 Task: Explore satellite view of the Sydney Opera House in Australia.
Action: Mouse moved to (208, 103)
Screenshot: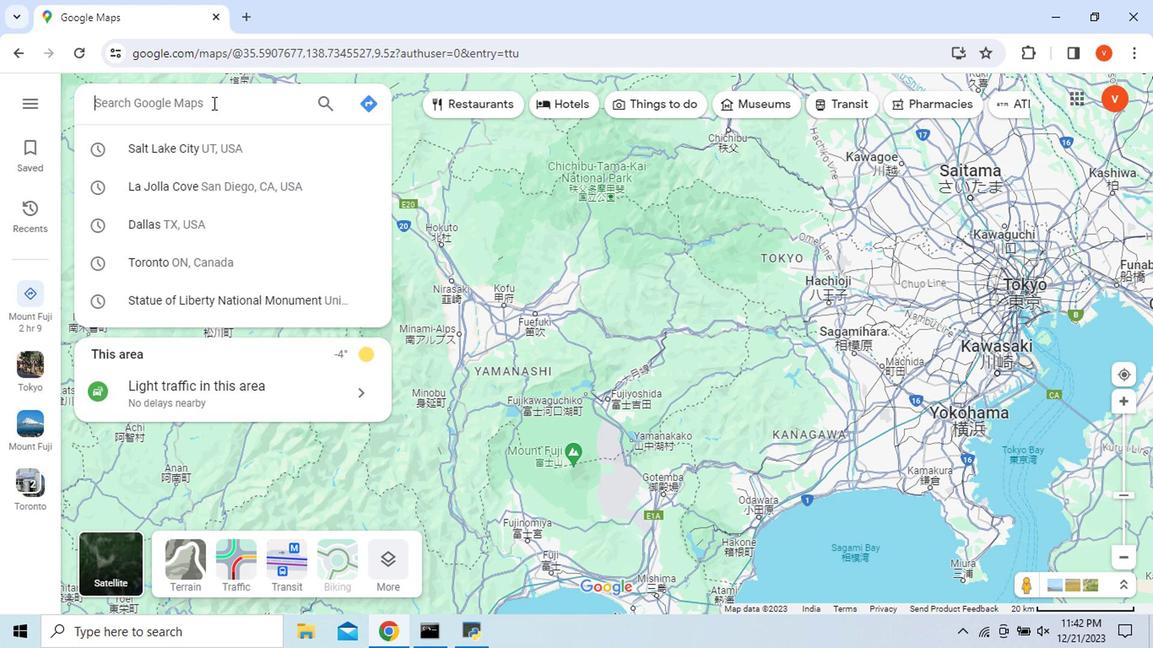 
Action: Mouse pressed left at (208, 103)
Screenshot: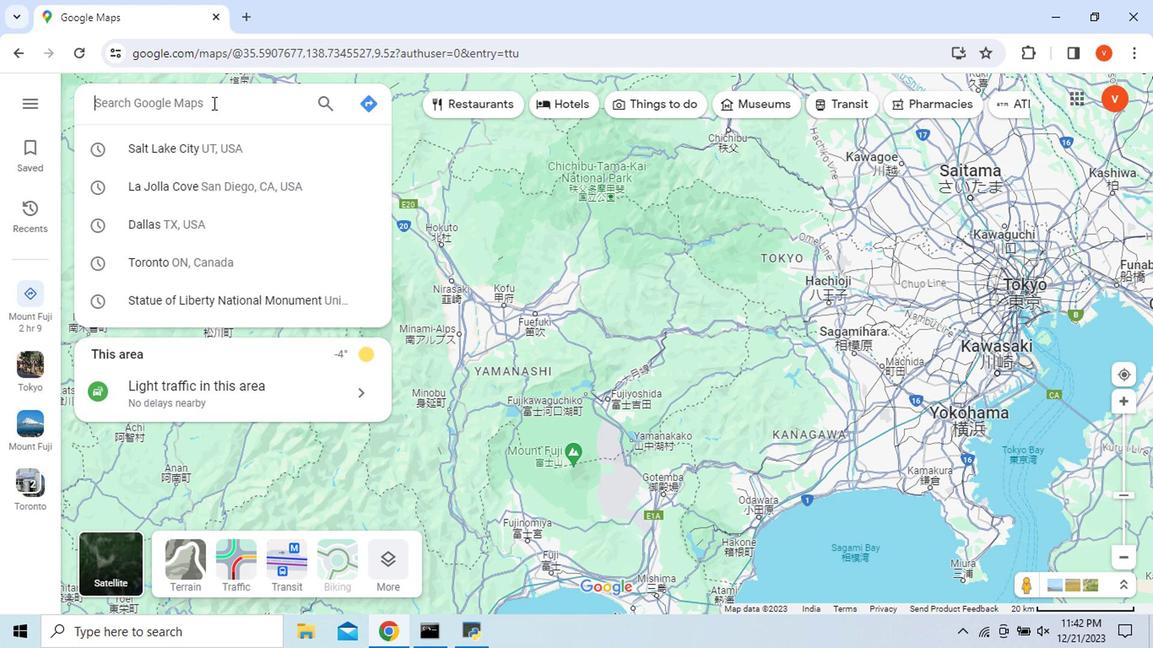 
Action: Key pressed <Key.shift>Sydney<Key.space><Key.shift_r>Oper
Screenshot: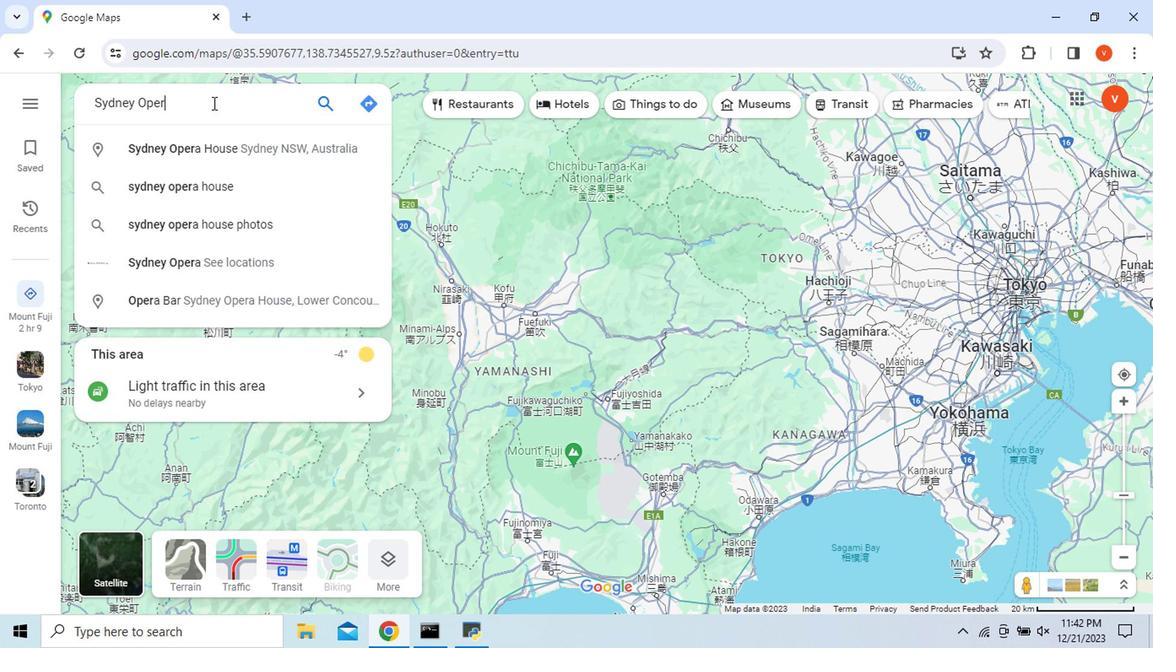 
Action: Mouse moved to (229, 149)
Screenshot: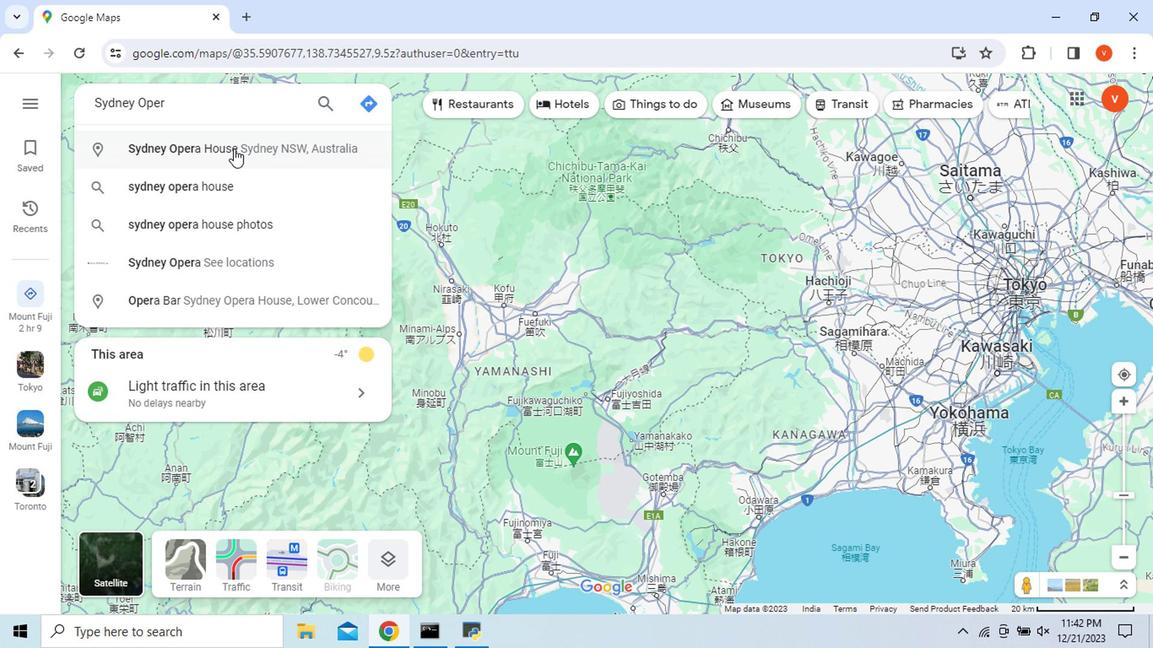 
Action: Mouse pressed left at (229, 149)
Screenshot: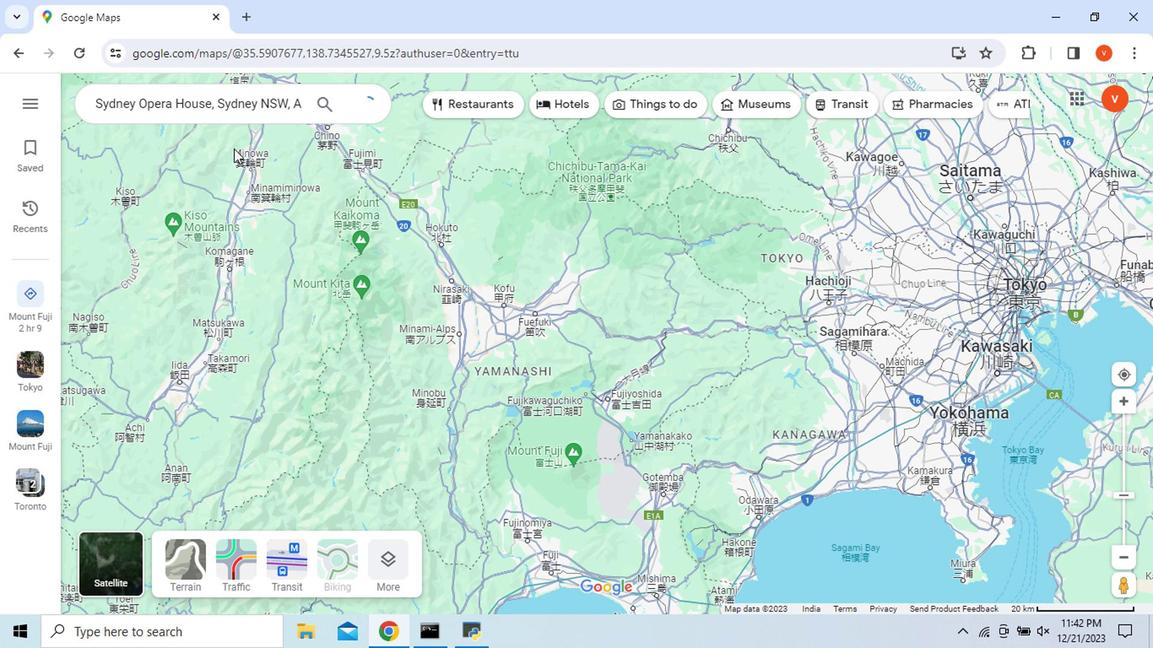 
Action: Mouse moved to (451, 562)
Screenshot: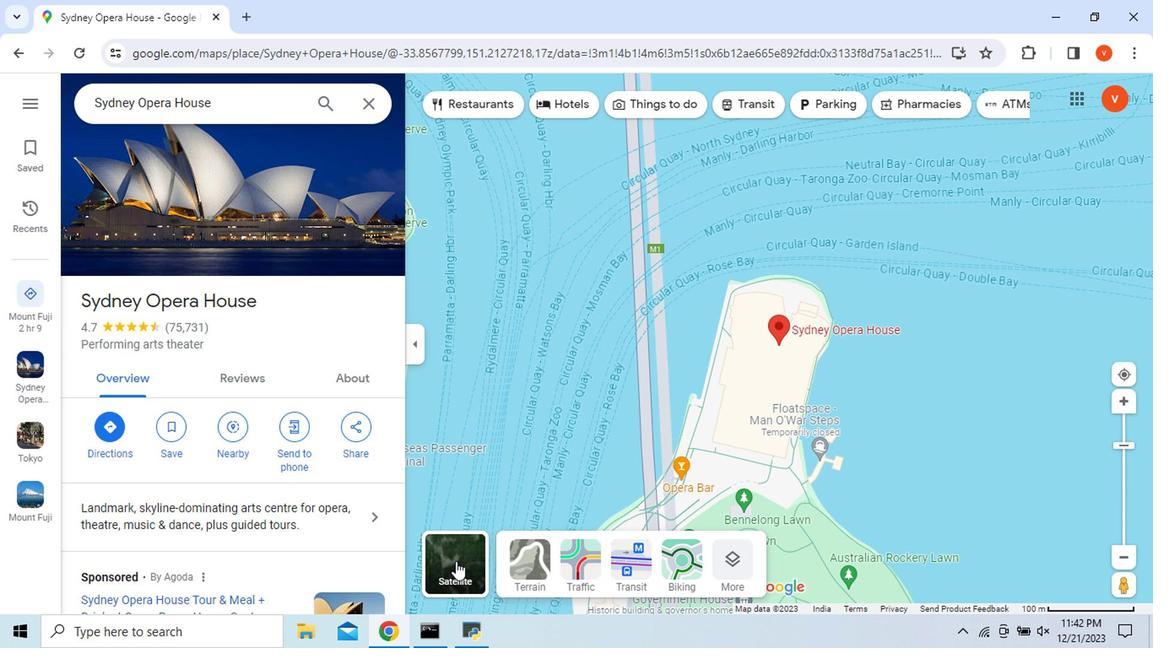 
Action: Mouse pressed left at (451, 562)
Screenshot: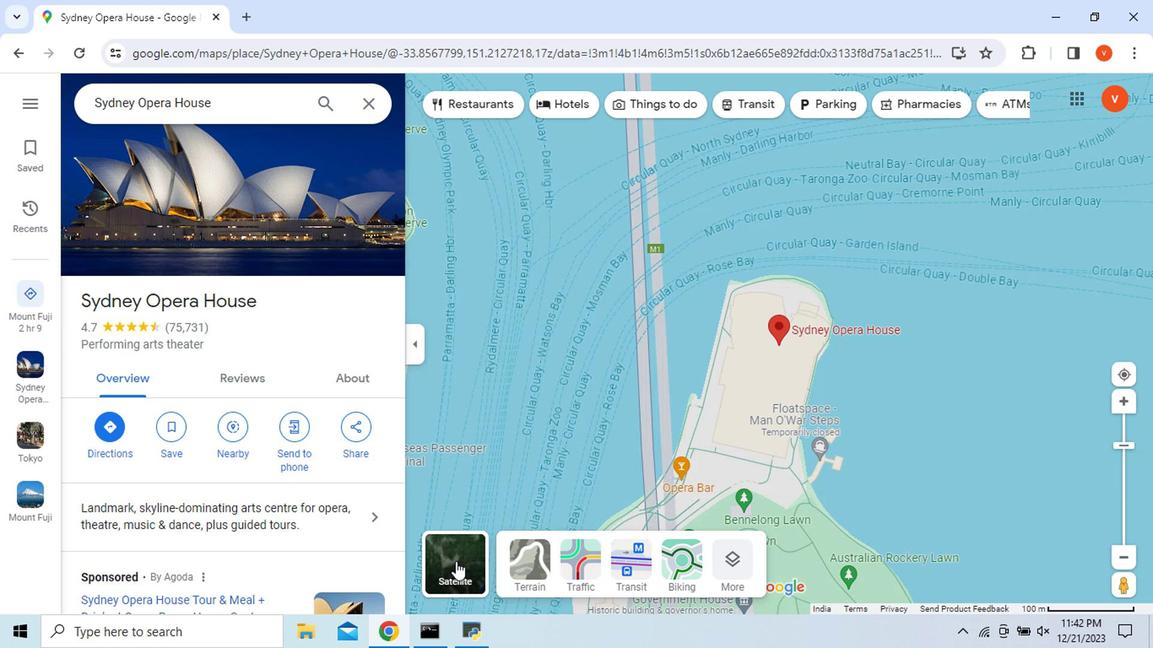 
Action: Mouse moved to (779, 326)
Screenshot: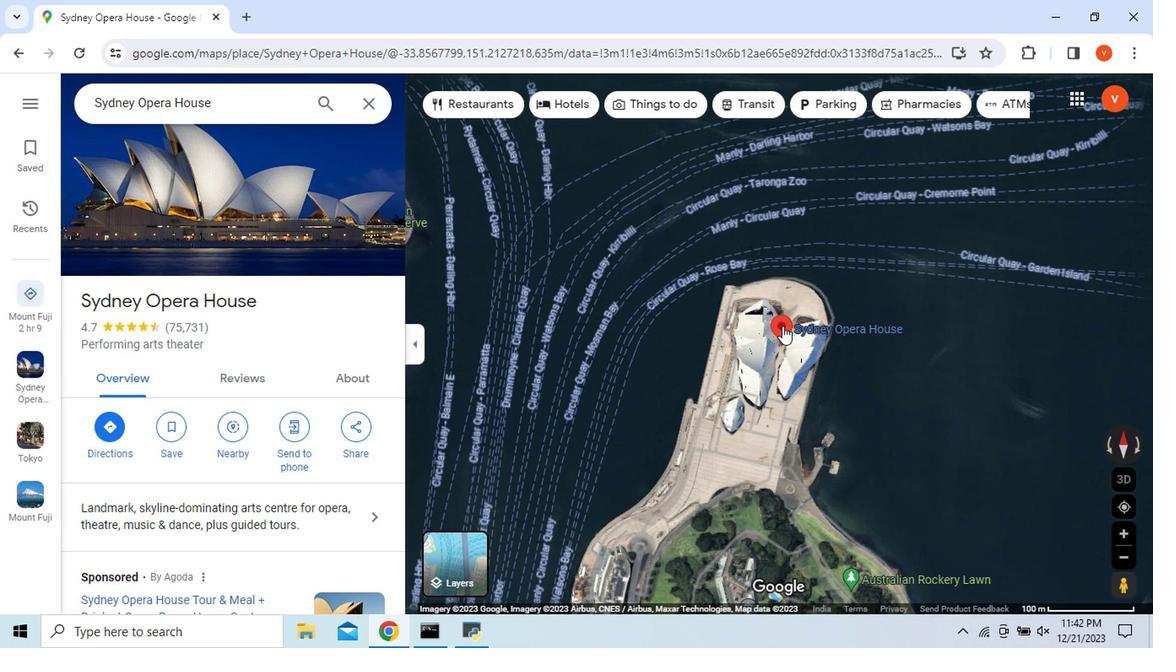 
Action: Mouse pressed left at (779, 326)
Screenshot: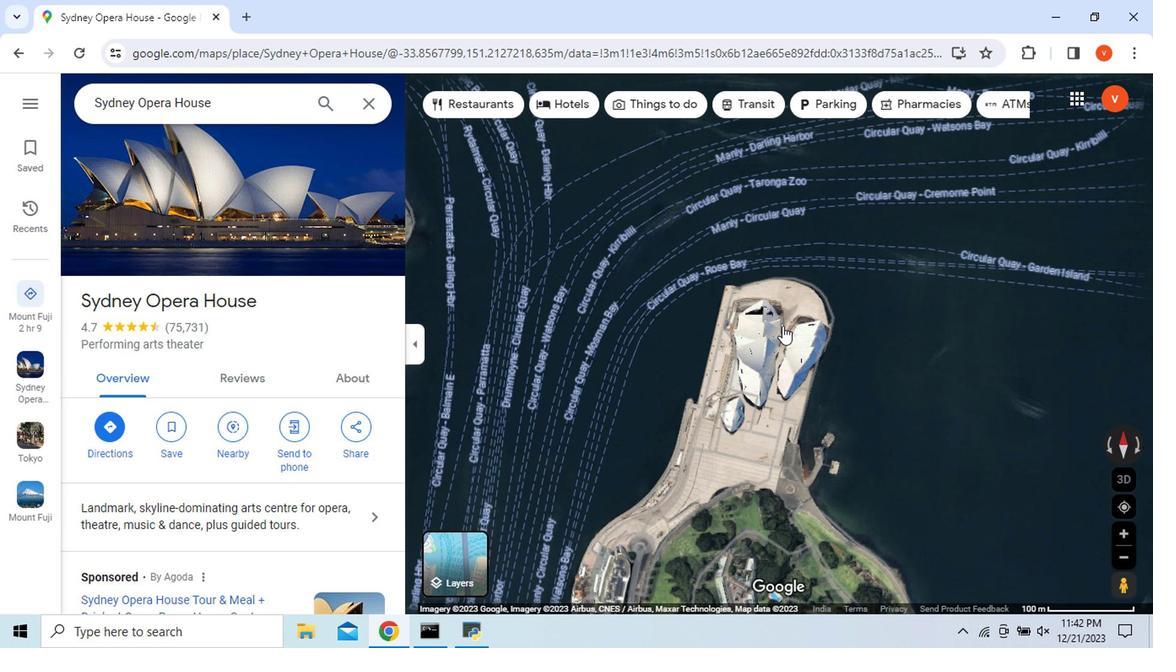 
Action: Mouse moved to (810, 326)
Screenshot: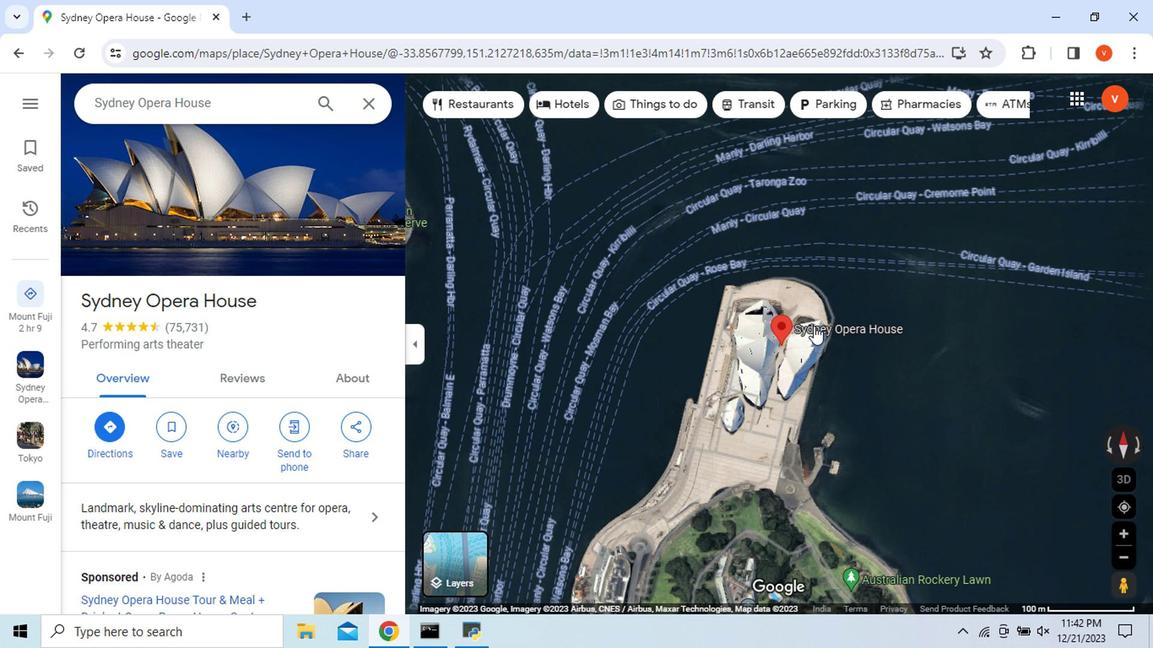 
Action: Mouse pressed left at (810, 326)
Screenshot: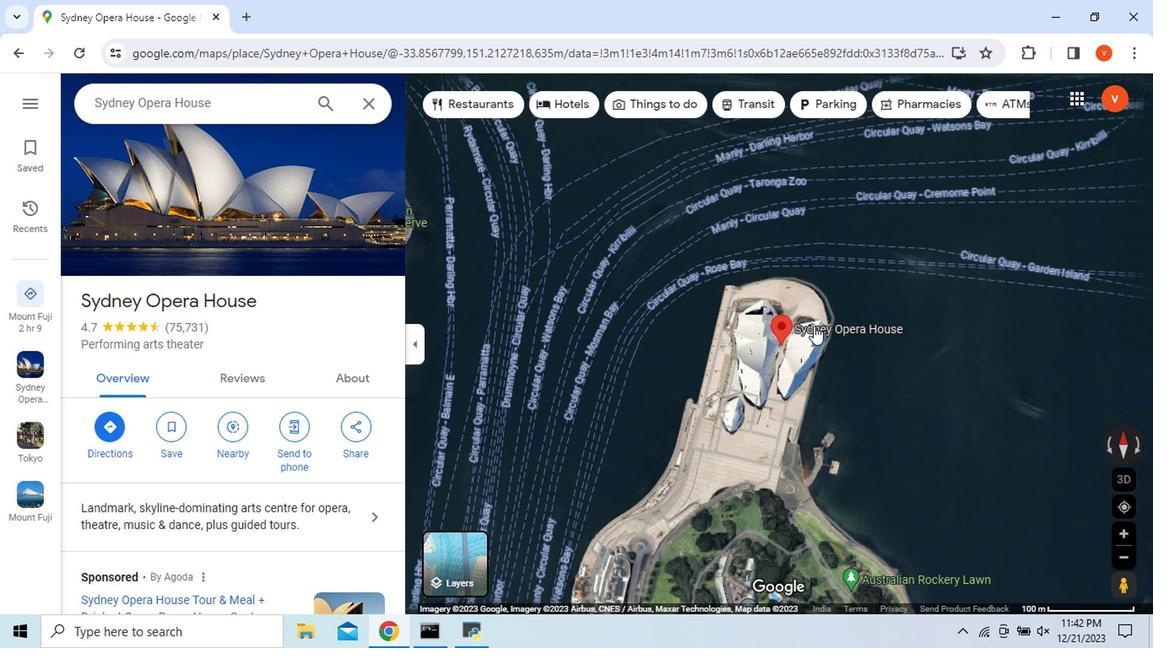 
Action: Mouse moved to (809, 388)
Screenshot: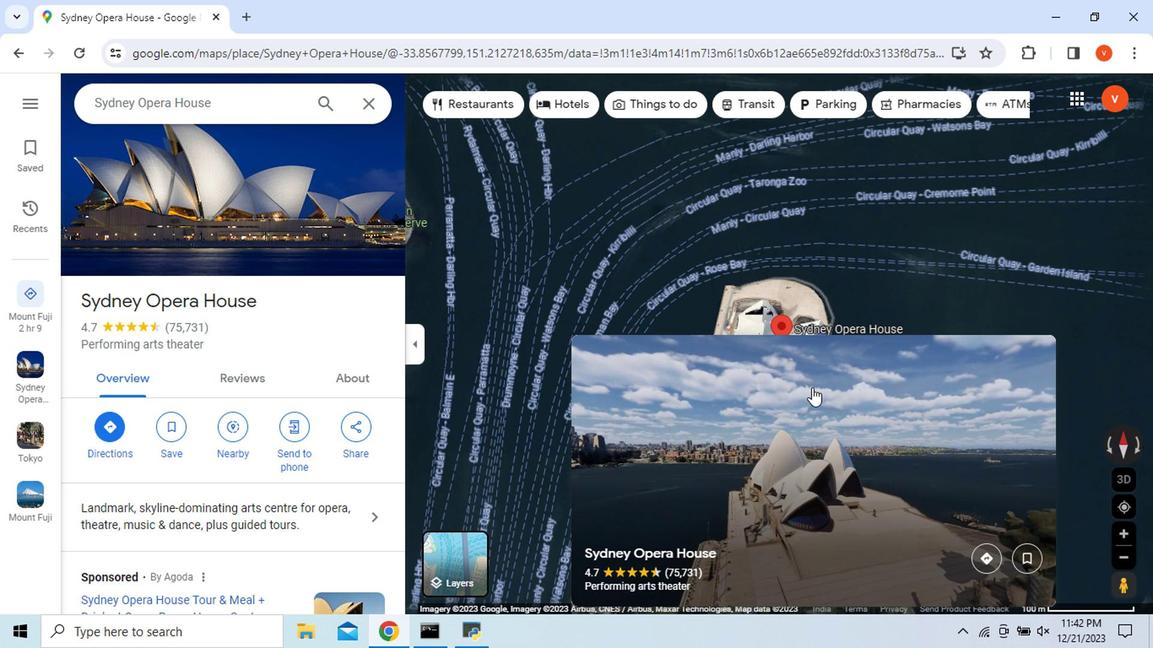 
Action: Mouse scrolled (809, 387) with delta (0, -1)
Screenshot: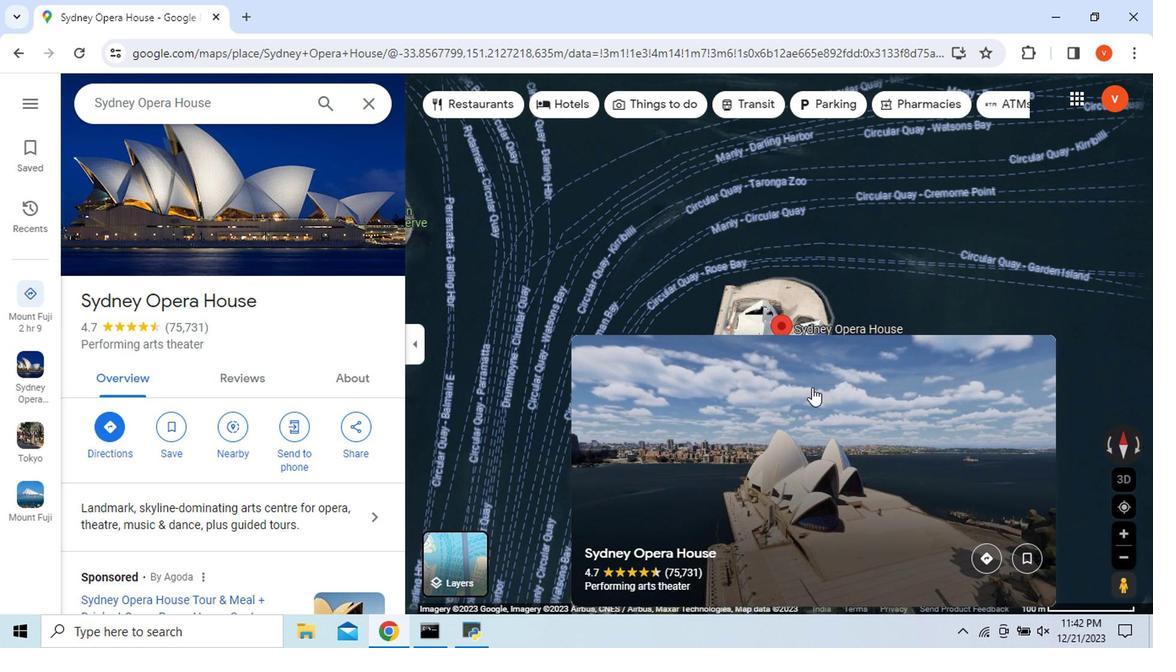 
Action: Mouse scrolled (809, 387) with delta (0, -1)
Screenshot: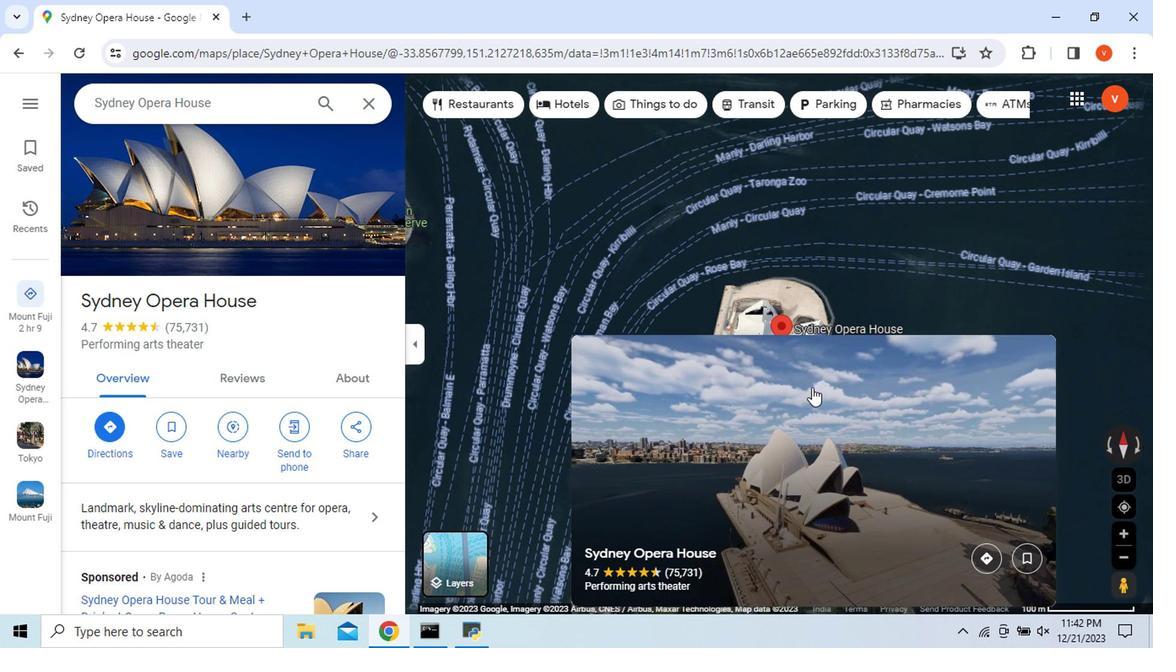 
Action: Mouse scrolled (809, 389) with delta (0, 0)
Screenshot: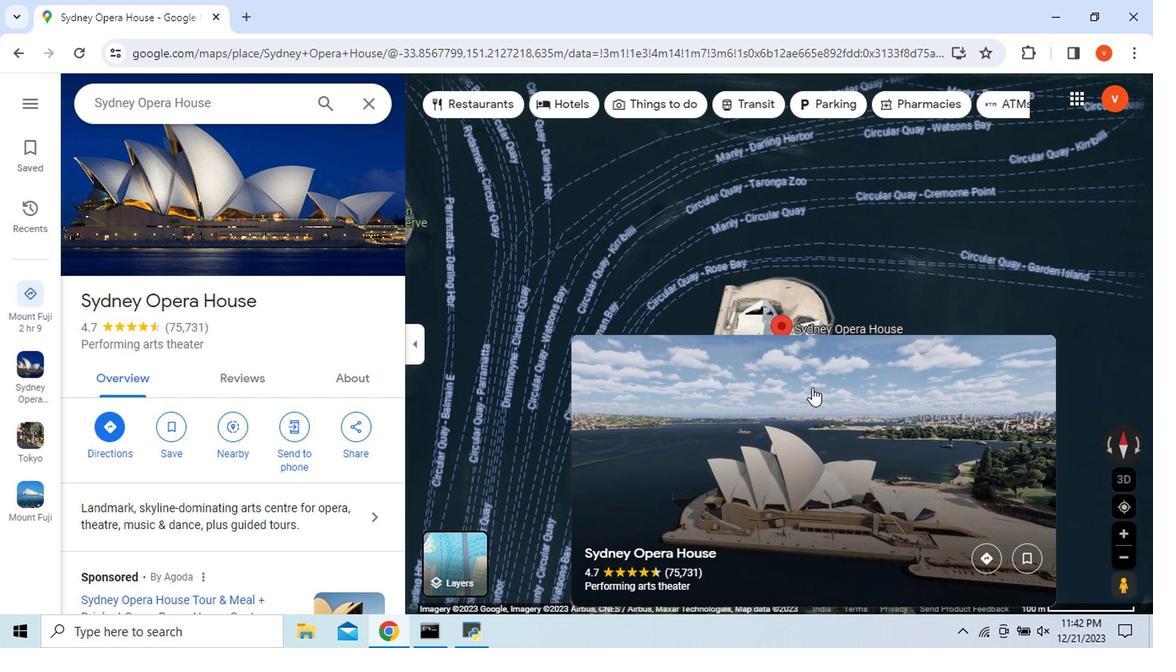 
Action: Mouse scrolled (809, 389) with delta (0, 0)
Screenshot: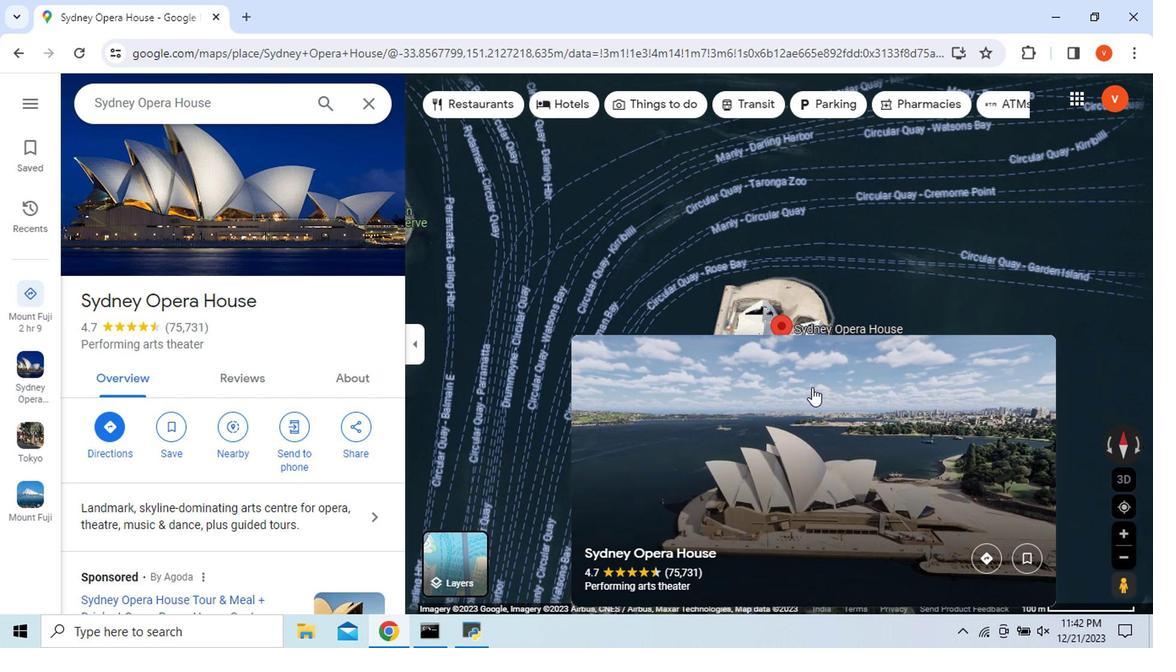 
Action: Mouse scrolled (809, 389) with delta (0, 0)
Screenshot: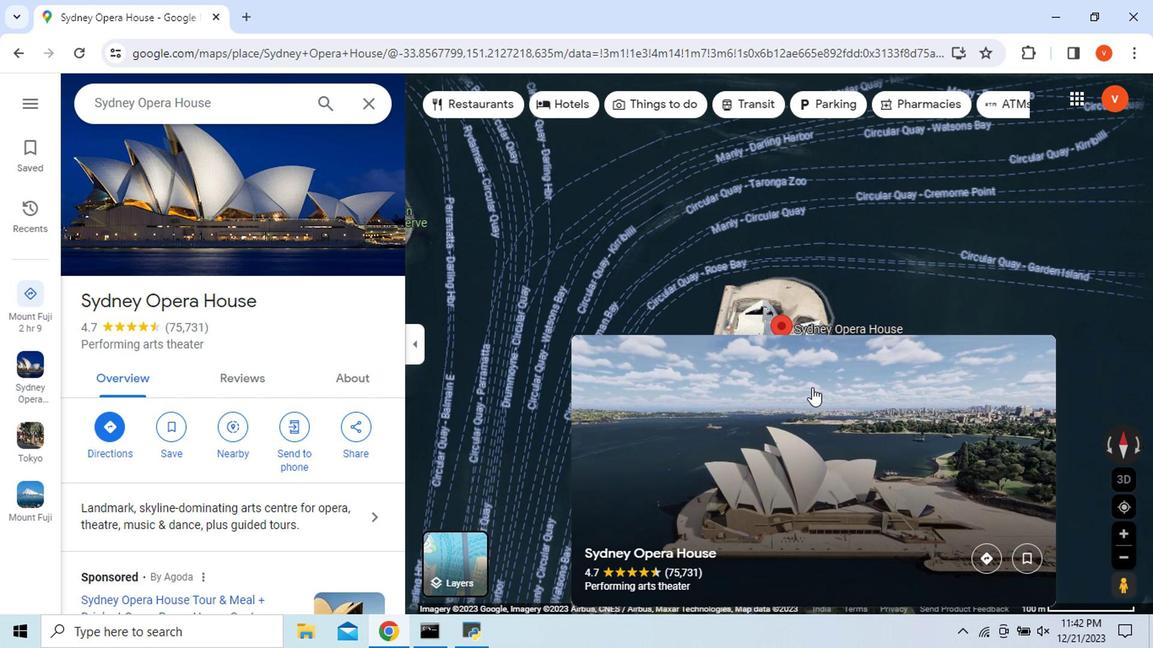 
Action: Mouse scrolled (809, 387) with delta (0, -1)
Screenshot: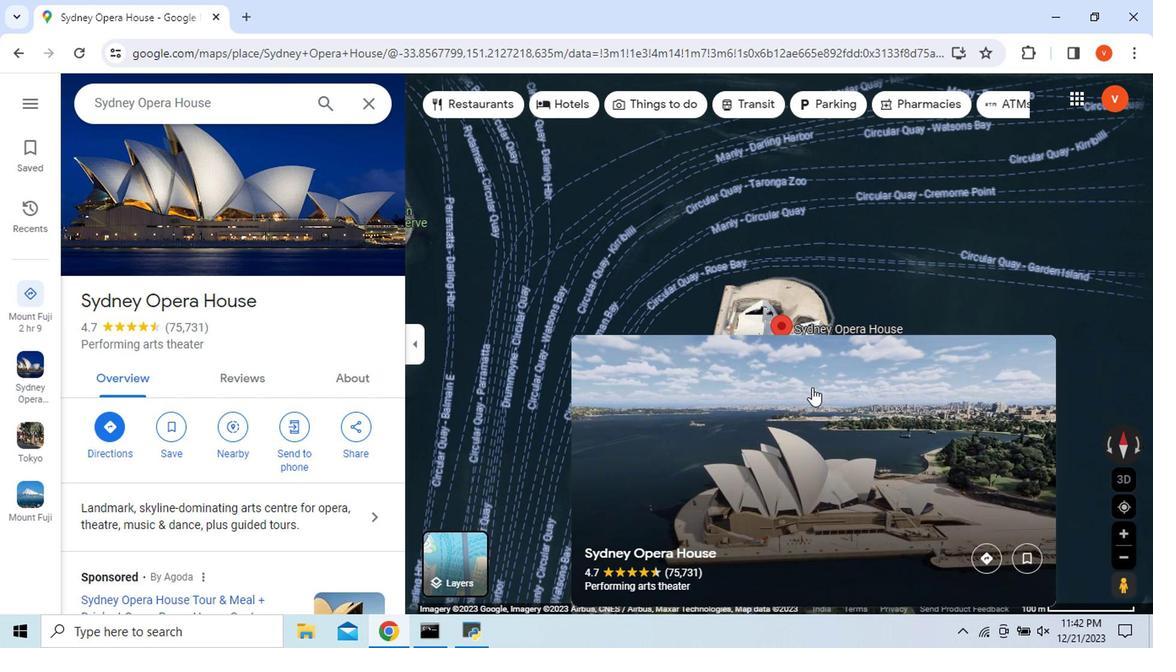
Action: Mouse scrolled (809, 387) with delta (0, -1)
Screenshot: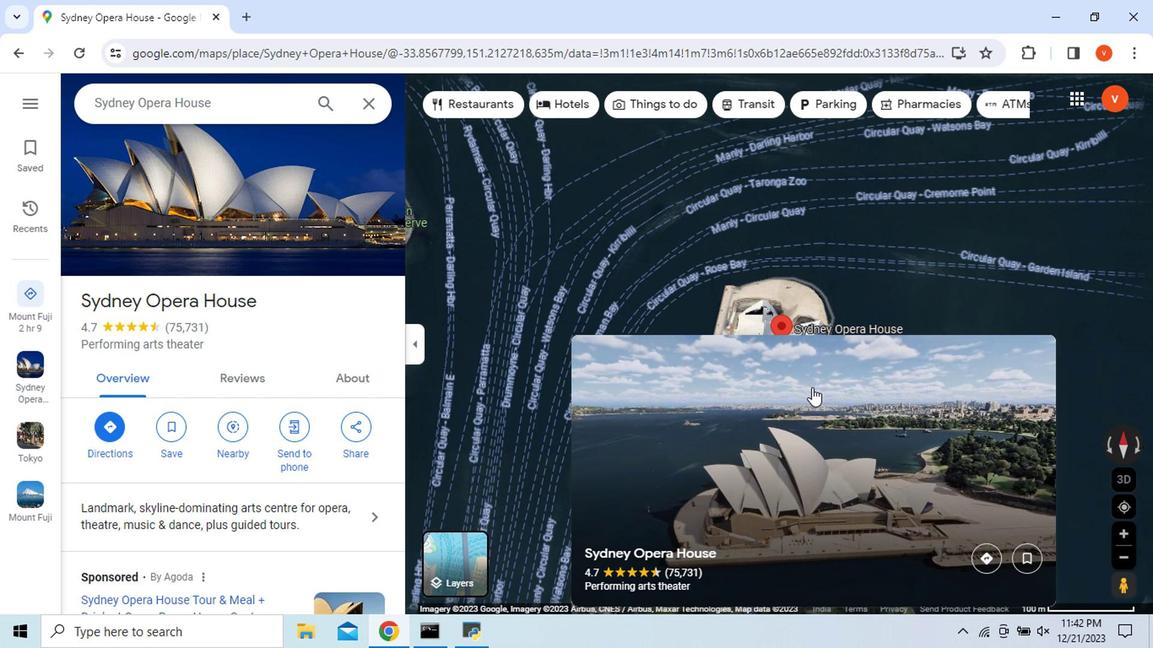 
Action: Mouse moved to (949, 416)
Screenshot: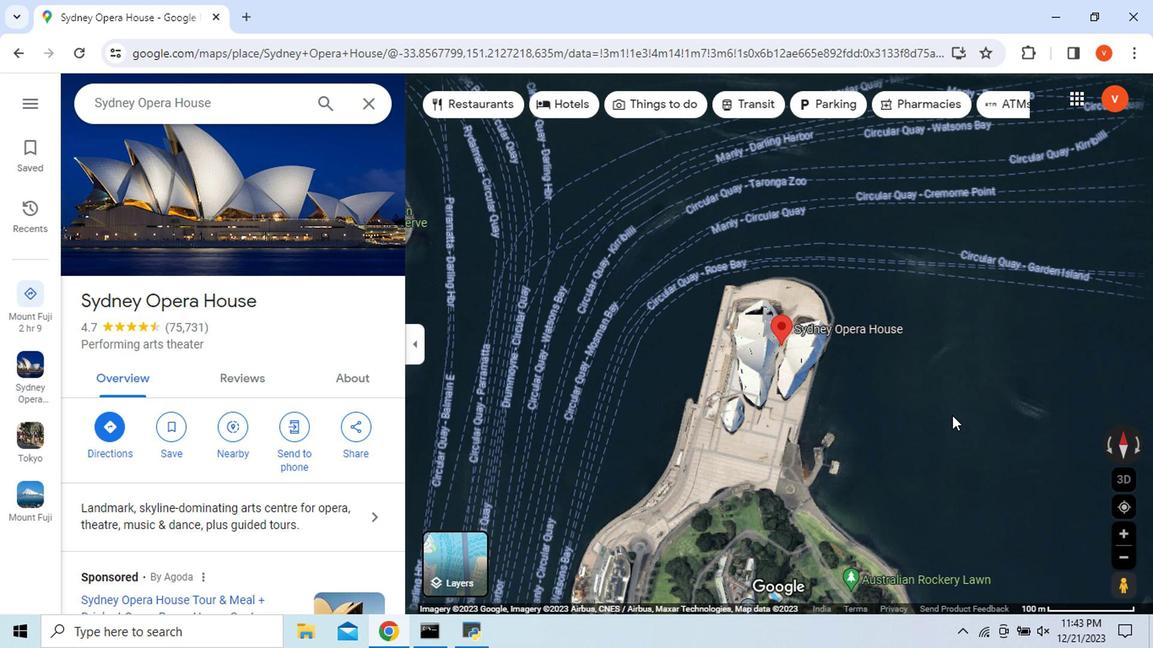 
Action: Mouse scrolled (949, 415) with delta (0, 0)
Screenshot: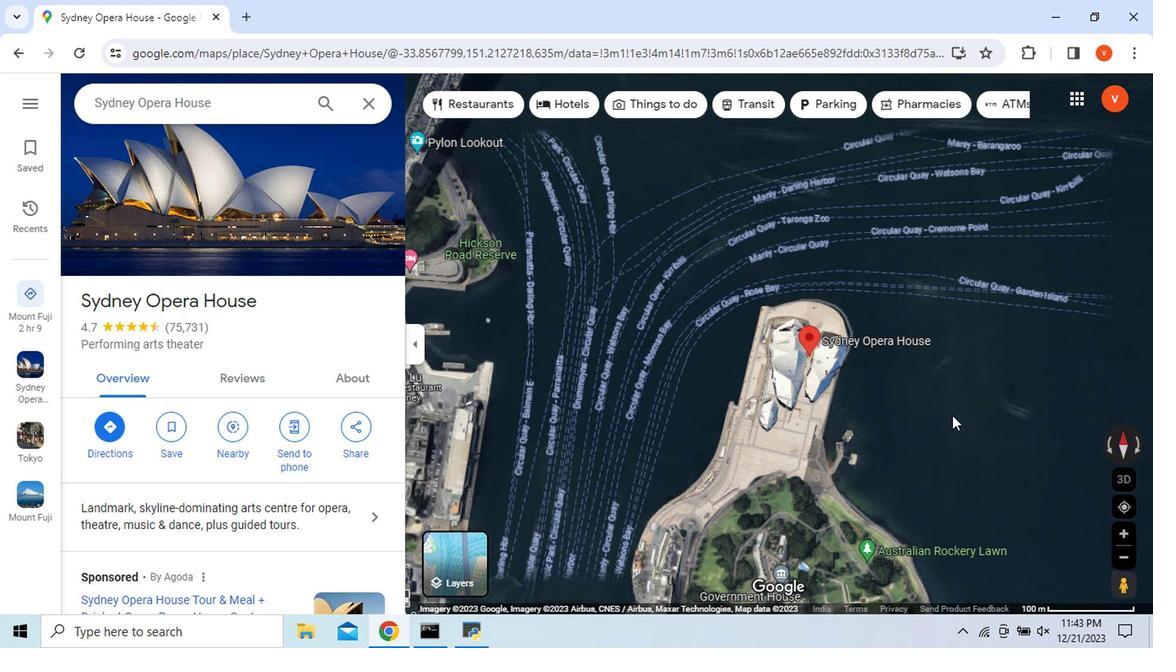 
Action: Mouse scrolled (949, 415) with delta (0, 0)
Screenshot: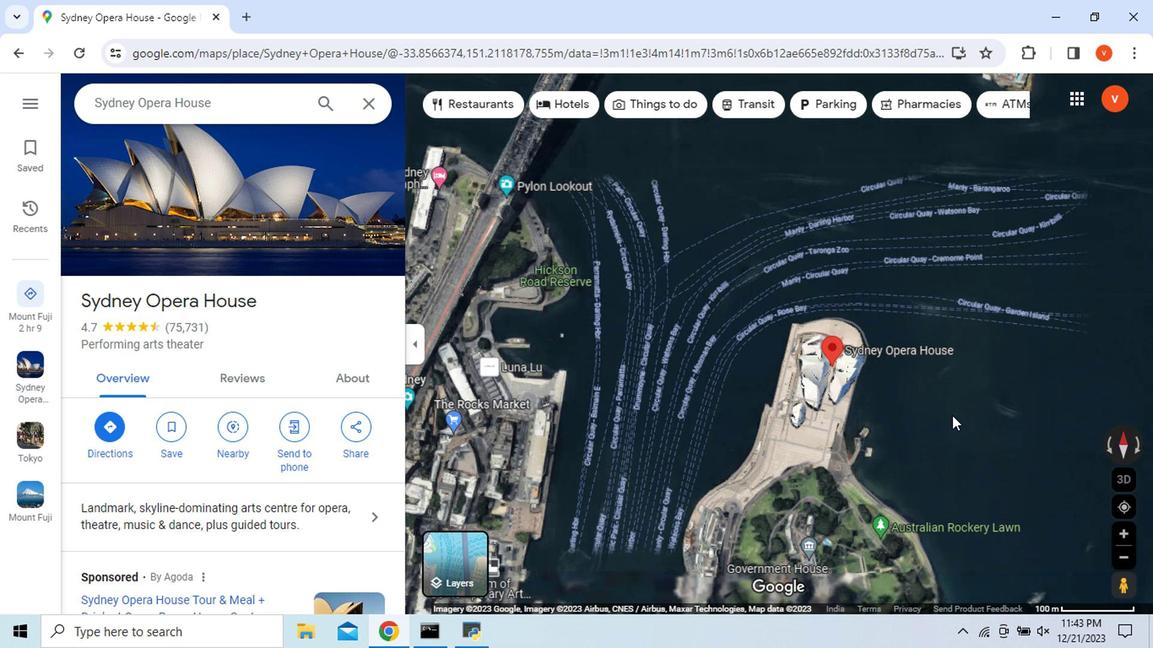 
Action: Mouse scrolled (949, 415) with delta (0, 0)
Screenshot: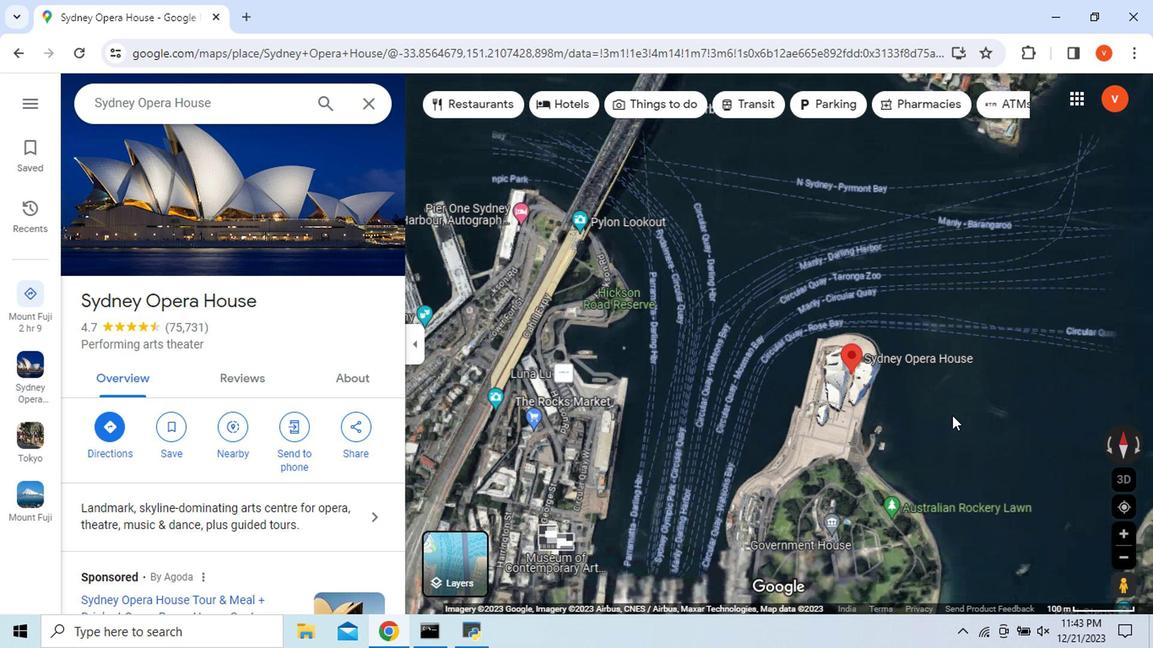 
Action: Mouse scrolled (949, 415) with delta (0, 0)
Screenshot: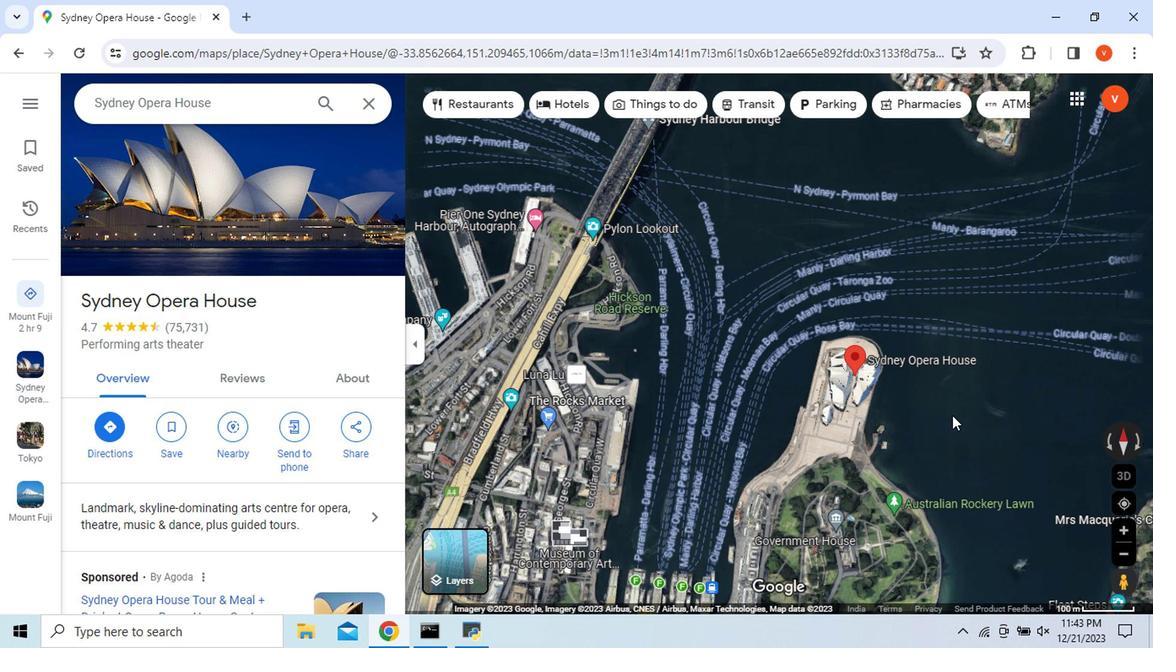
Action: Mouse moved to (1117, 444)
Screenshot: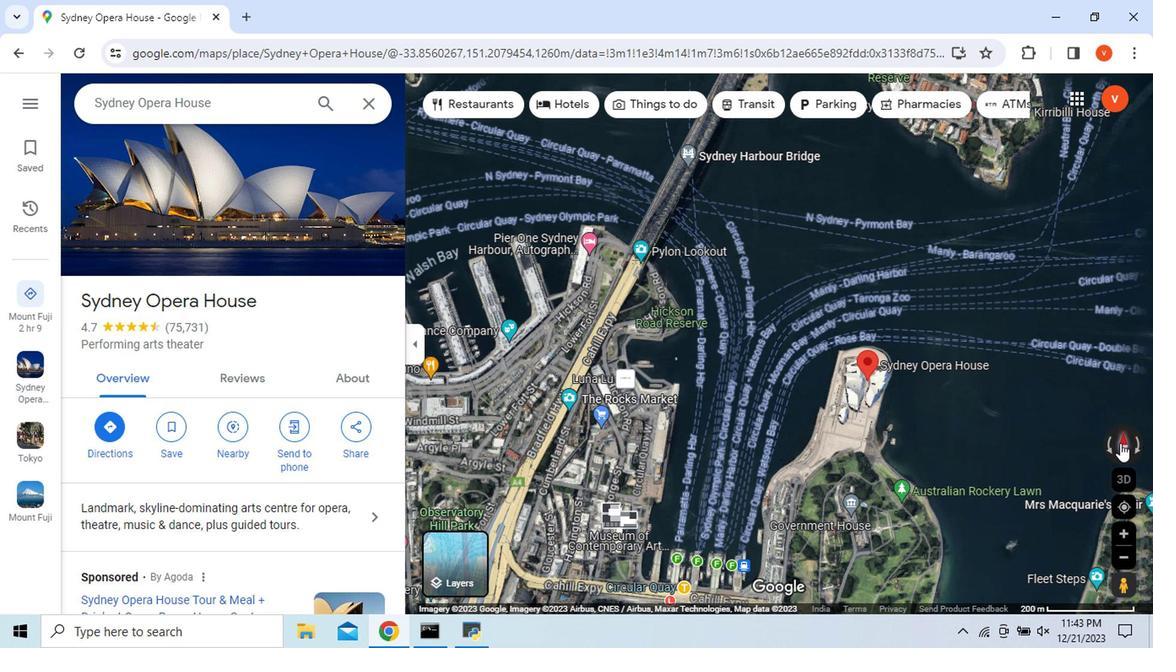 
Action: Mouse pressed left at (1117, 444)
Screenshot: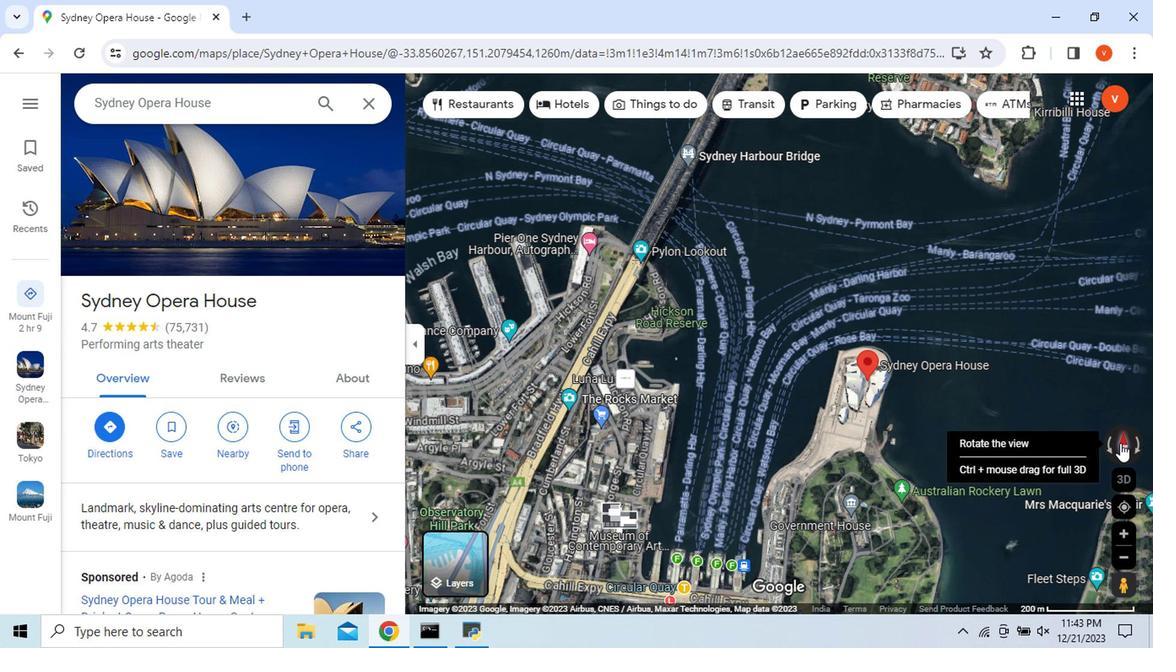 
Action: Mouse moved to (986, 441)
Screenshot: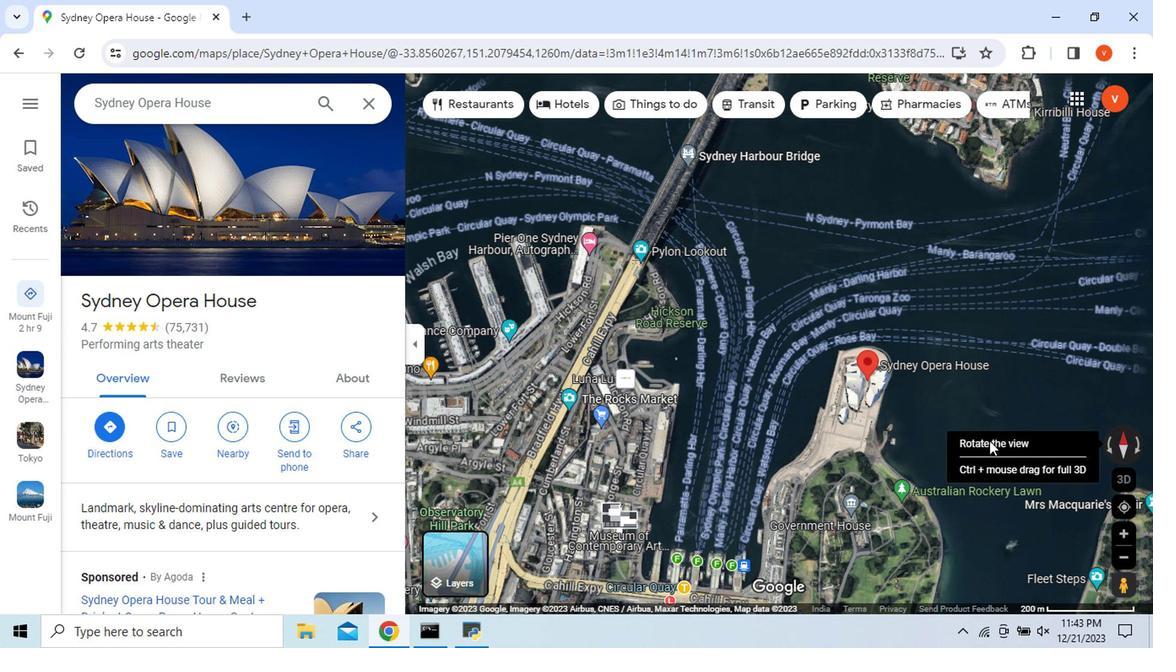 
Action: Mouse pressed left at (986, 441)
Screenshot: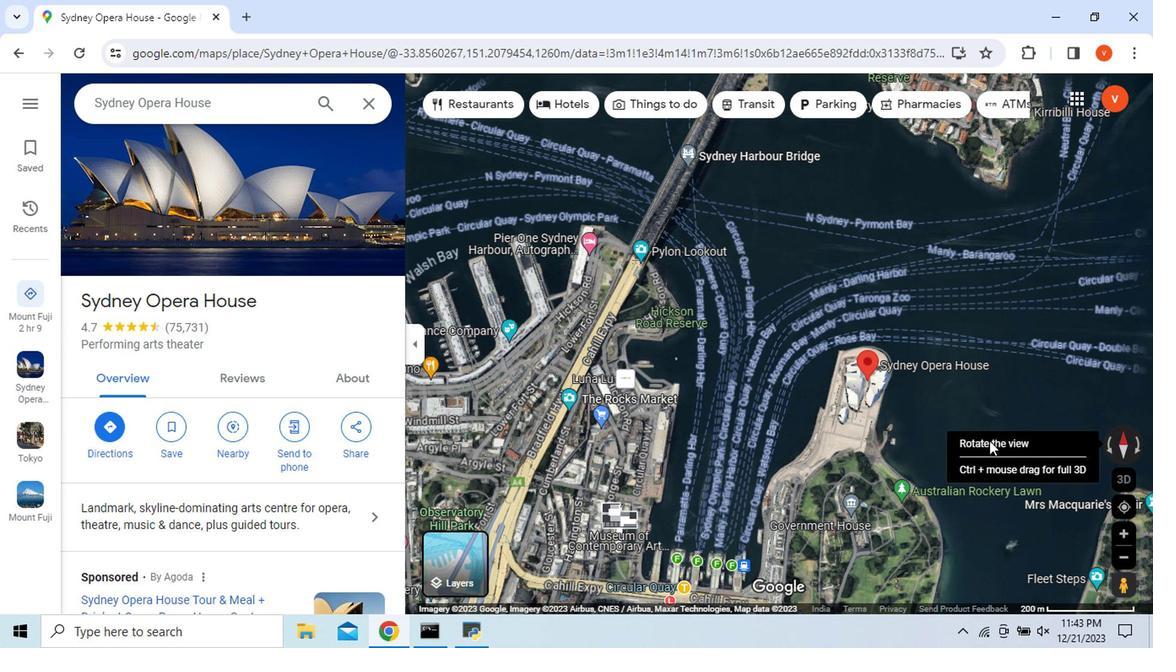 
Action: Mouse moved to (1121, 440)
Screenshot: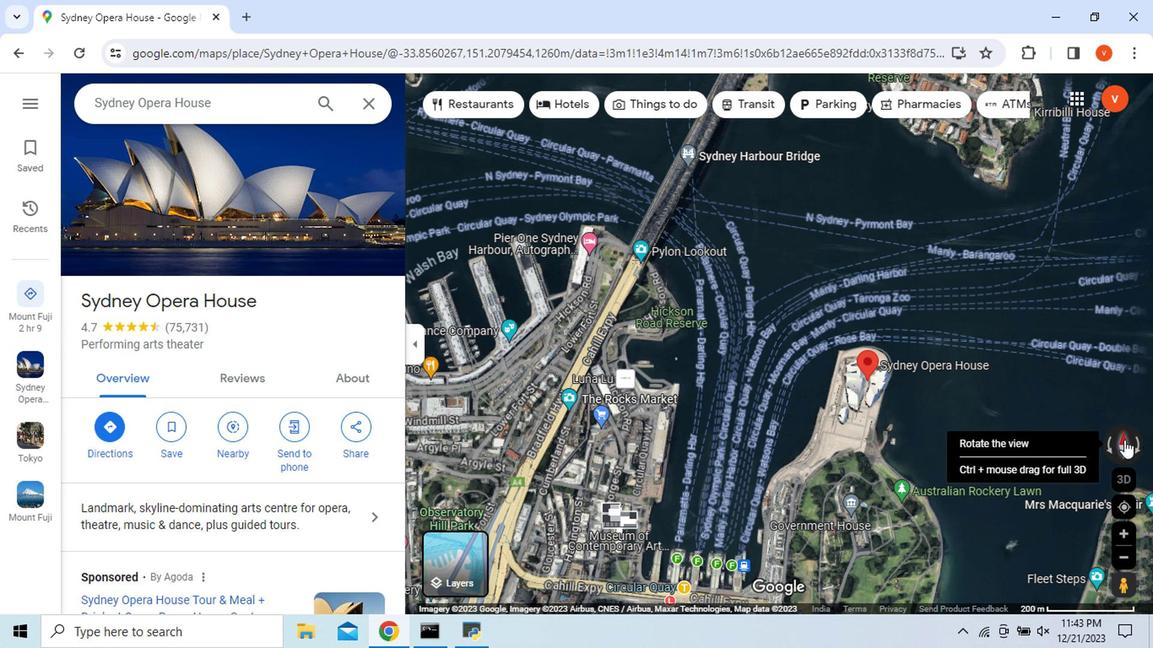 
Action: Mouse pressed left at (1121, 440)
Screenshot: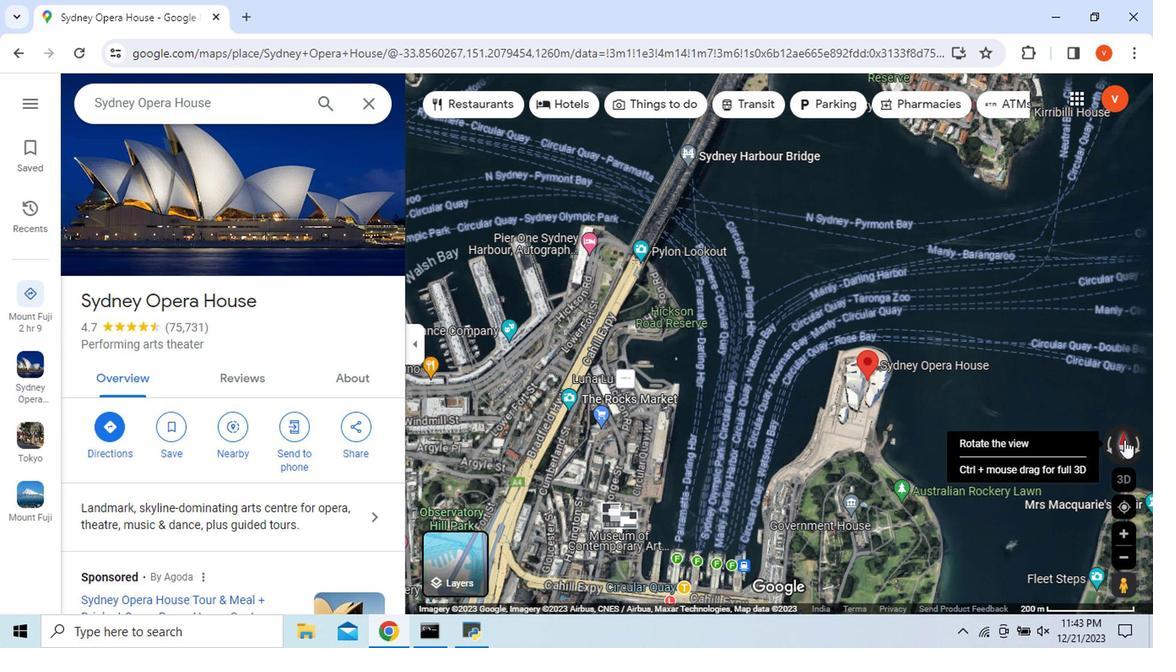 
Action: Mouse moved to (1121, 451)
Screenshot: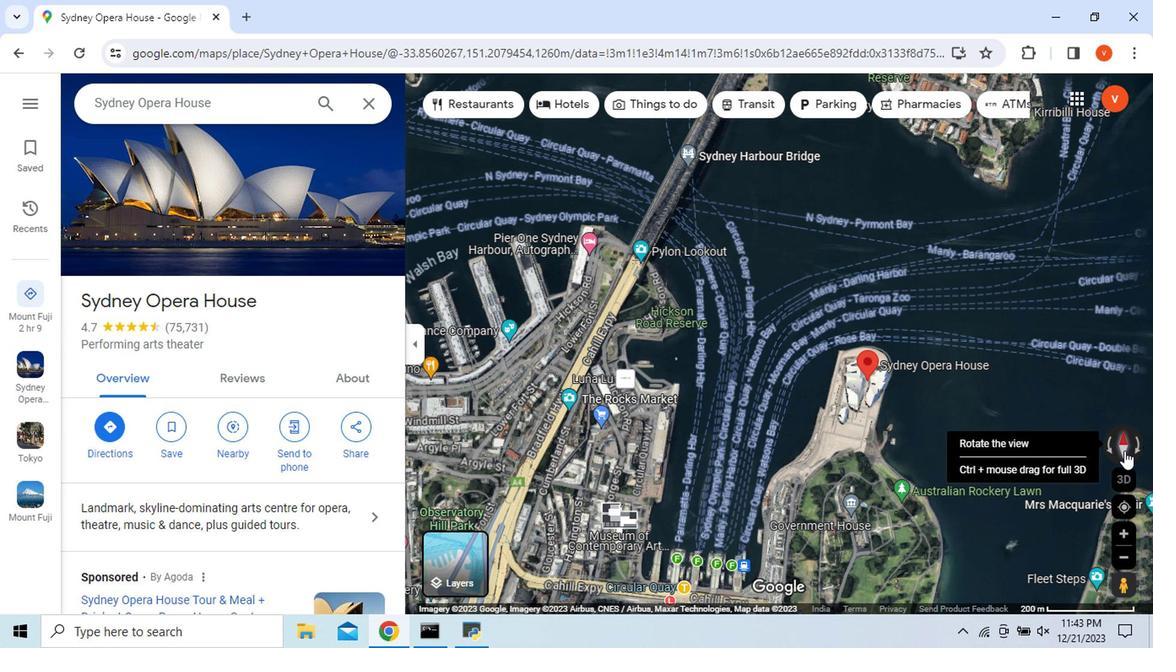 
Action: Mouse pressed left at (1121, 451)
Screenshot: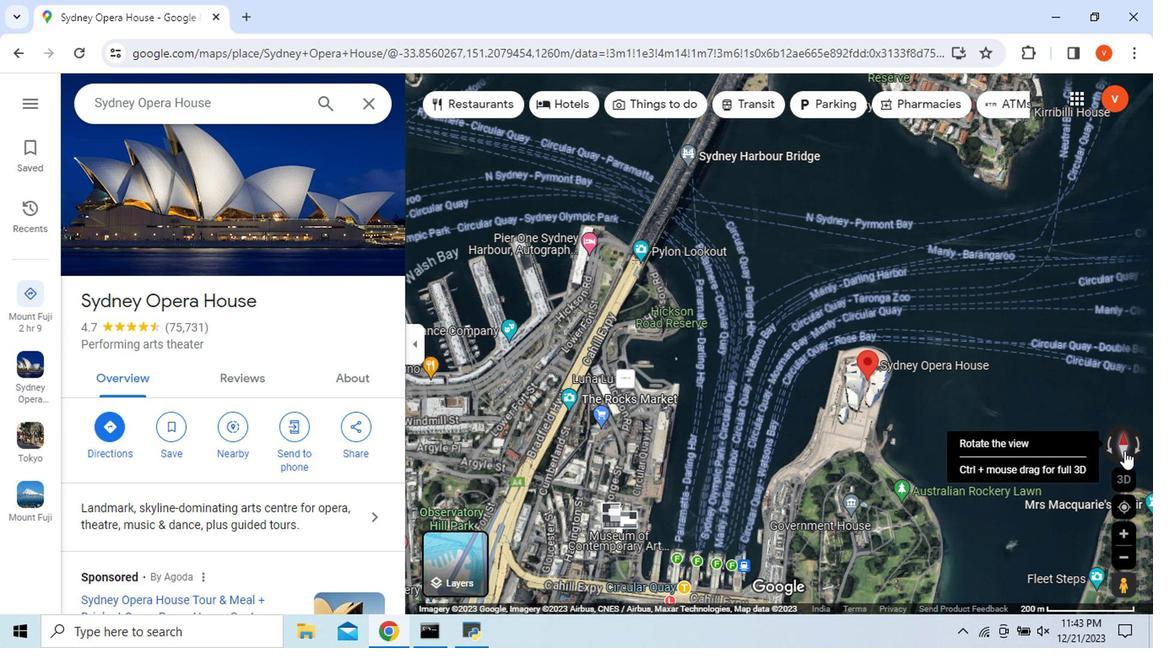 
Action: Mouse moved to (1110, 451)
Screenshot: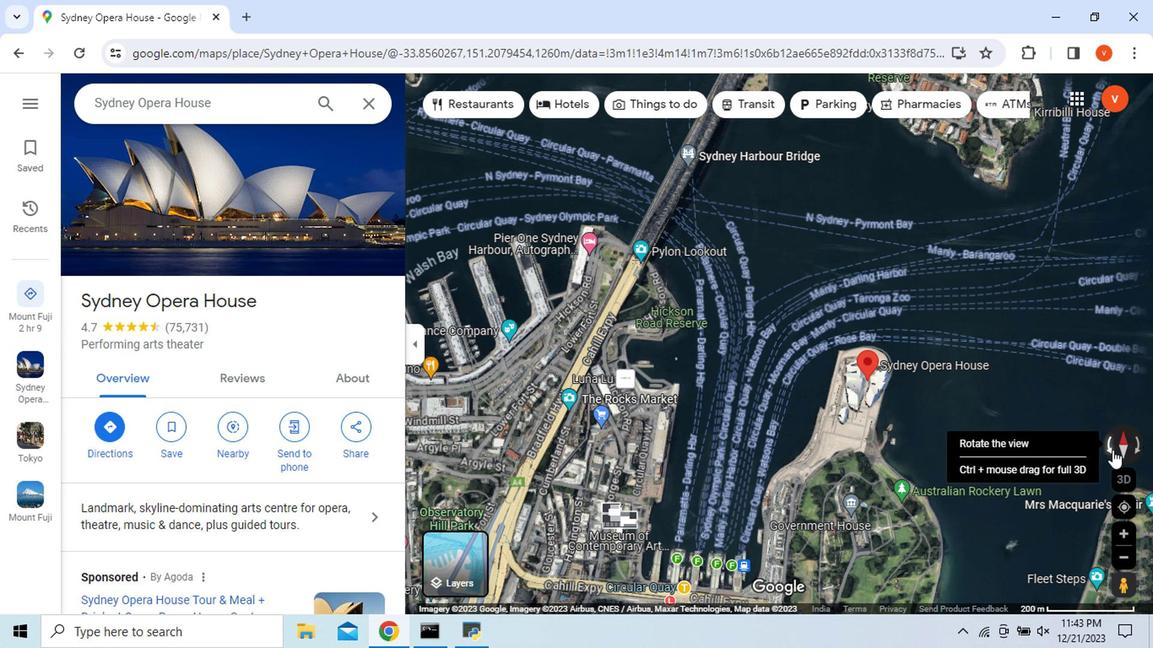 
Action: Mouse pressed left at (1110, 451)
Screenshot: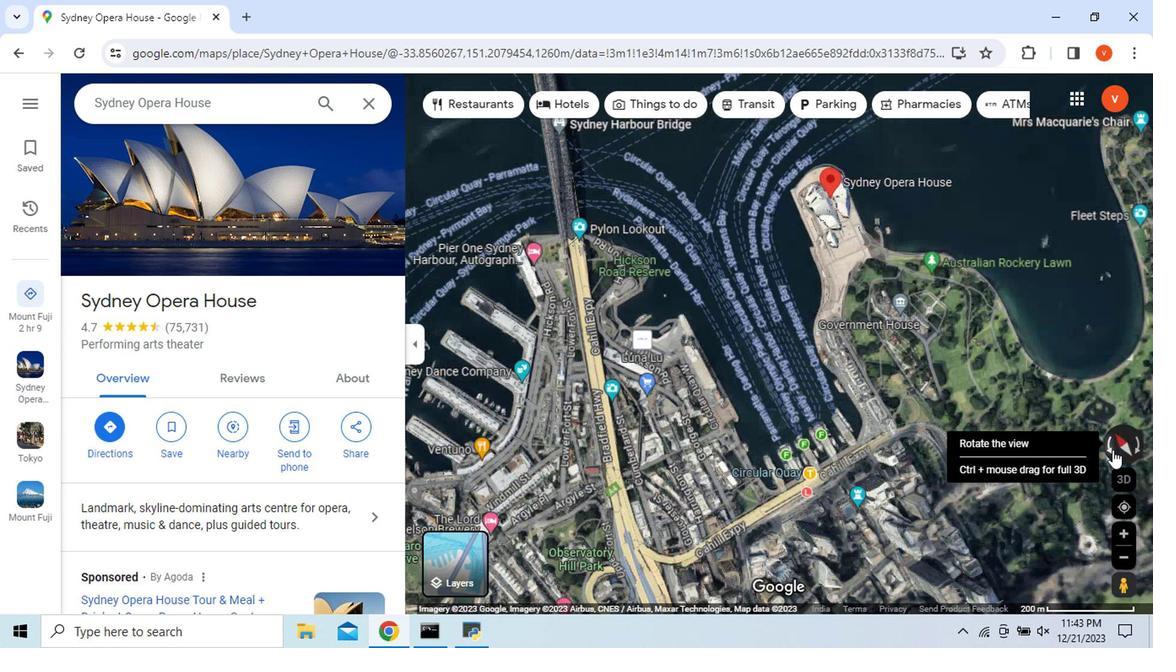 
Action: Mouse moved to (745, 468)
Screenshot: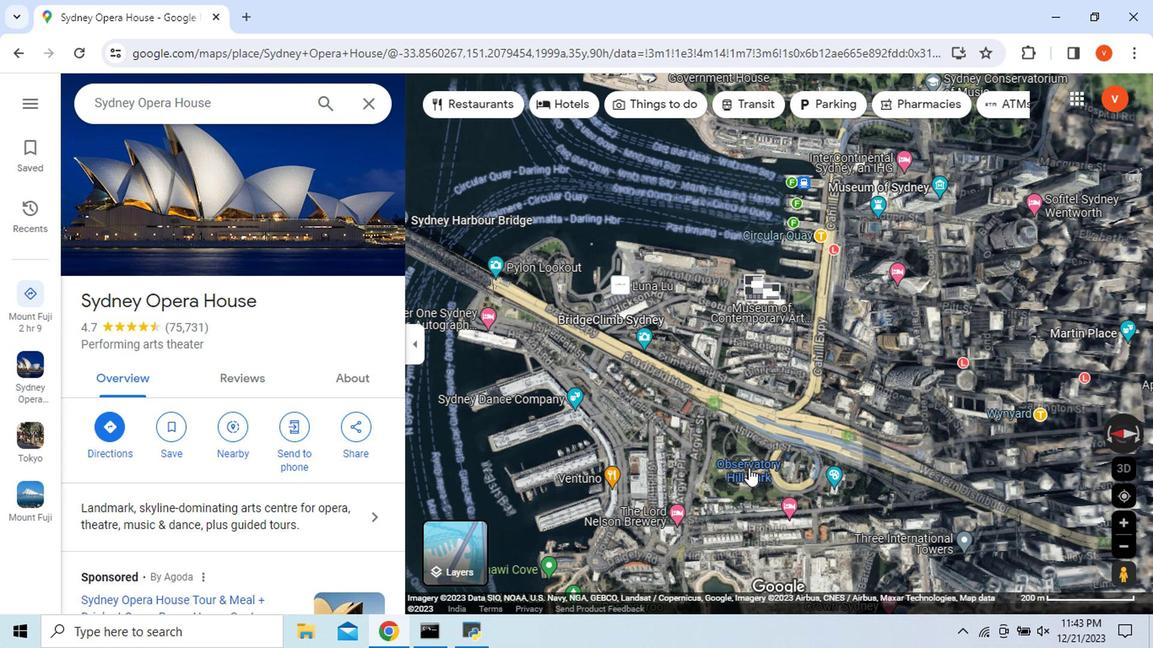 
Action: Mouse scrolled (745, 467) with delta (0, 0)
Screenshot: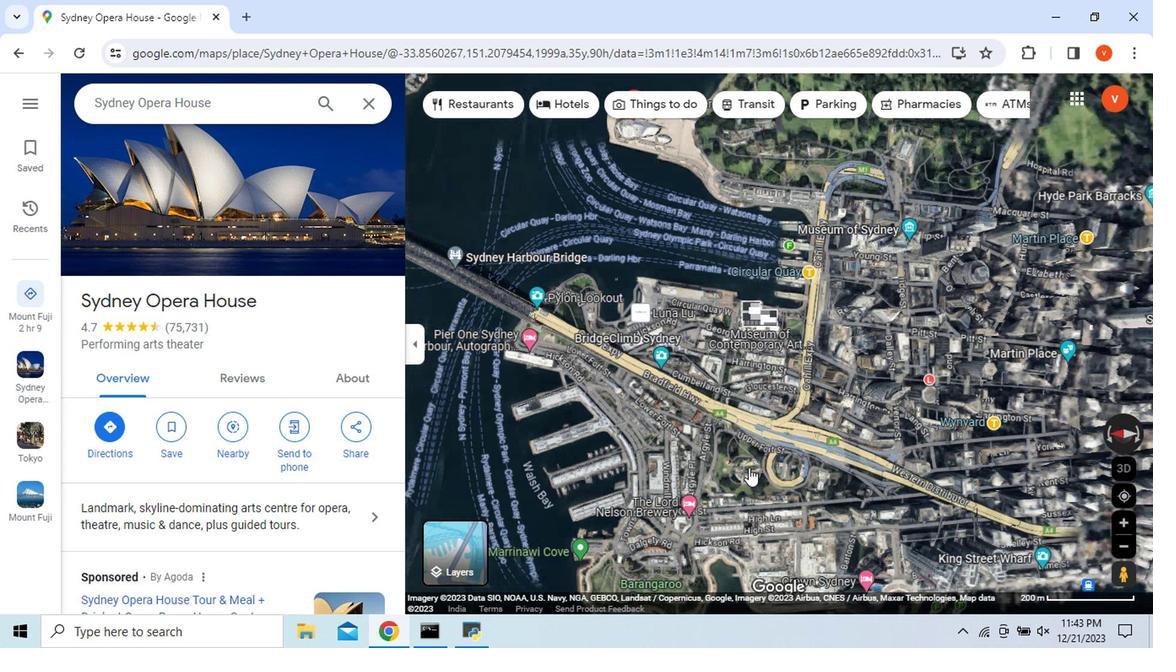 
Action: Mouse scrolled (745, 467) with delta (0, 0)
Screenshot: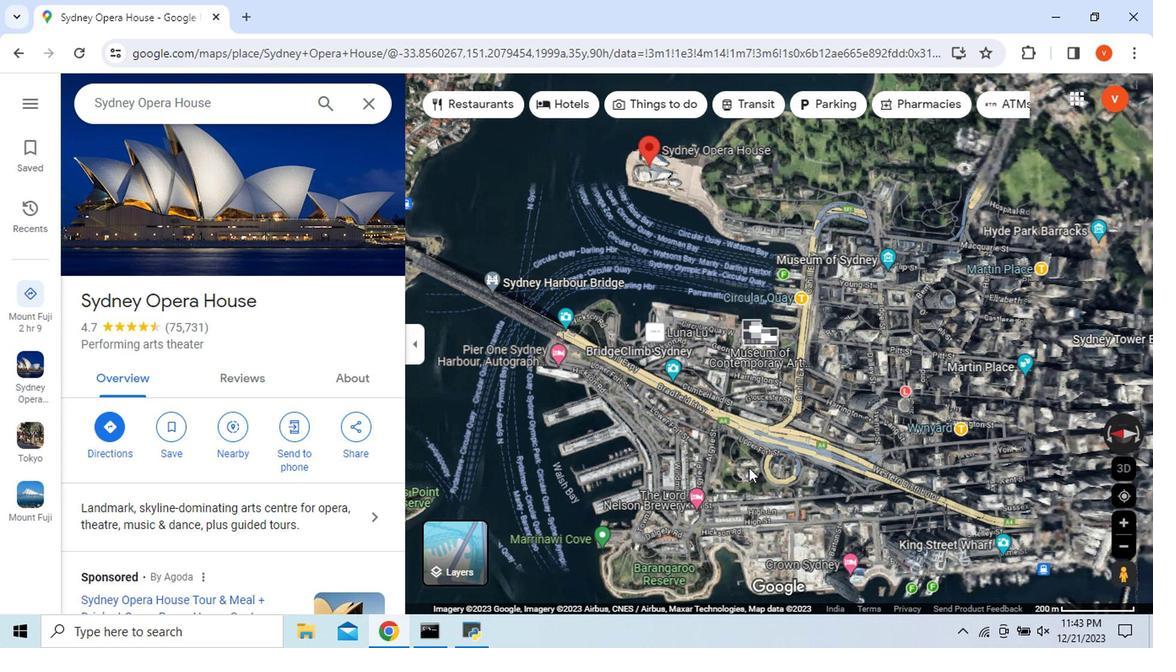 
Action: Mouse scrolled (745, 467) with delta (0, 0)
Screenshot: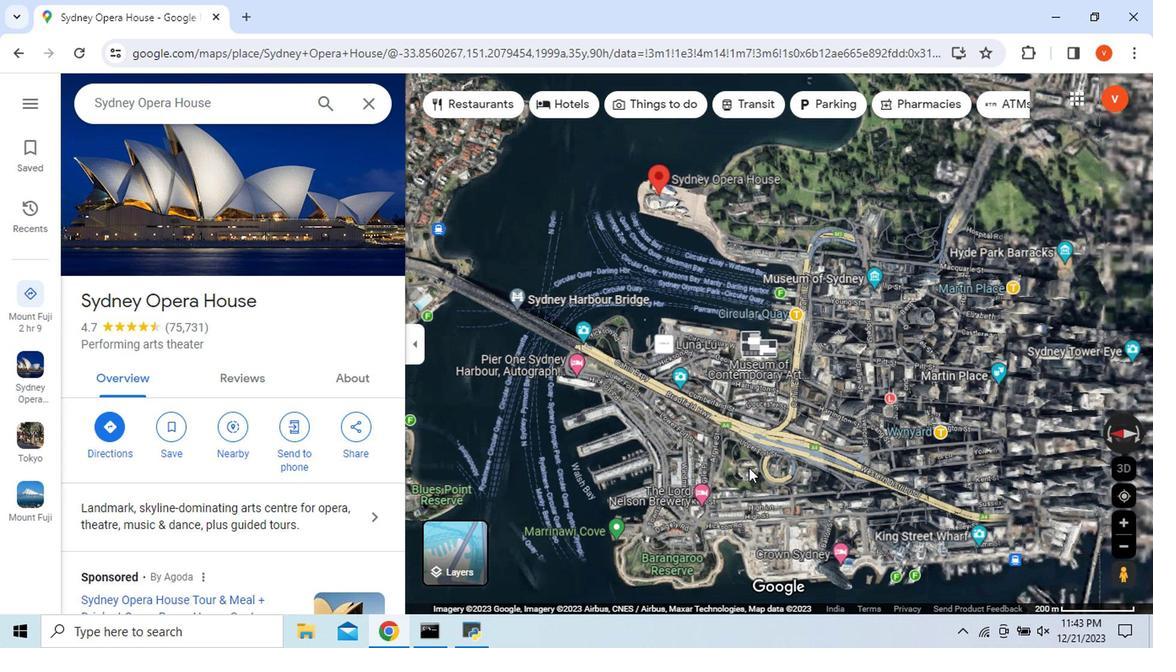 
Action: Mouse moved to (1108, 438)
Screenshot: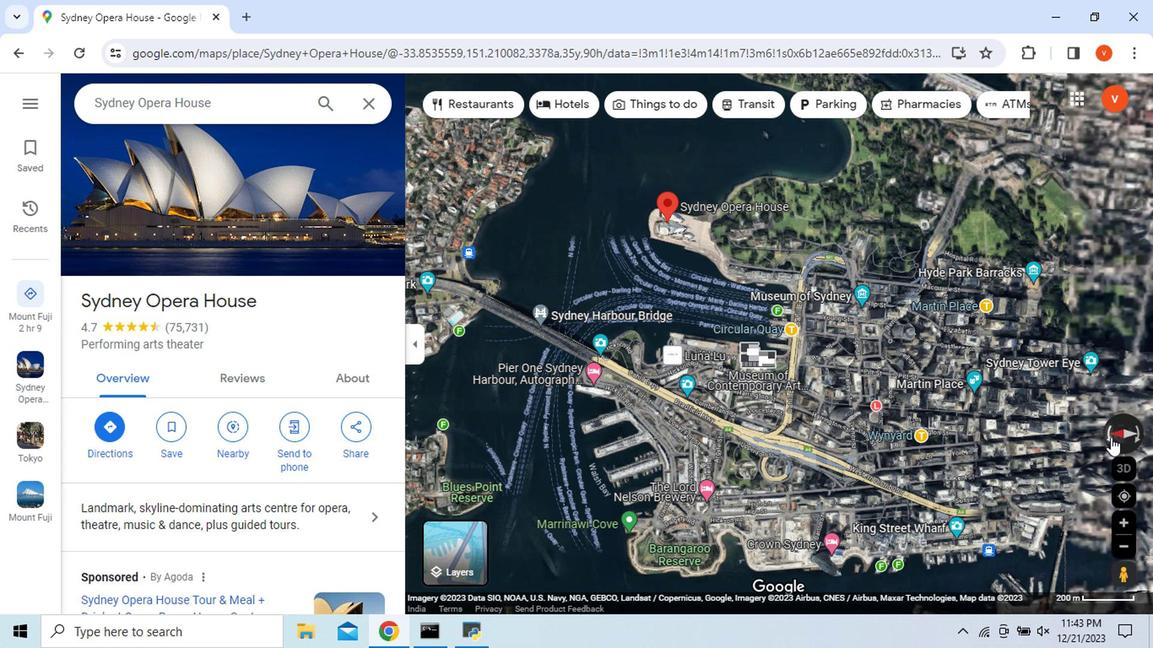 
Action: Mouse pressed left at (1108, 438)
Screenshot: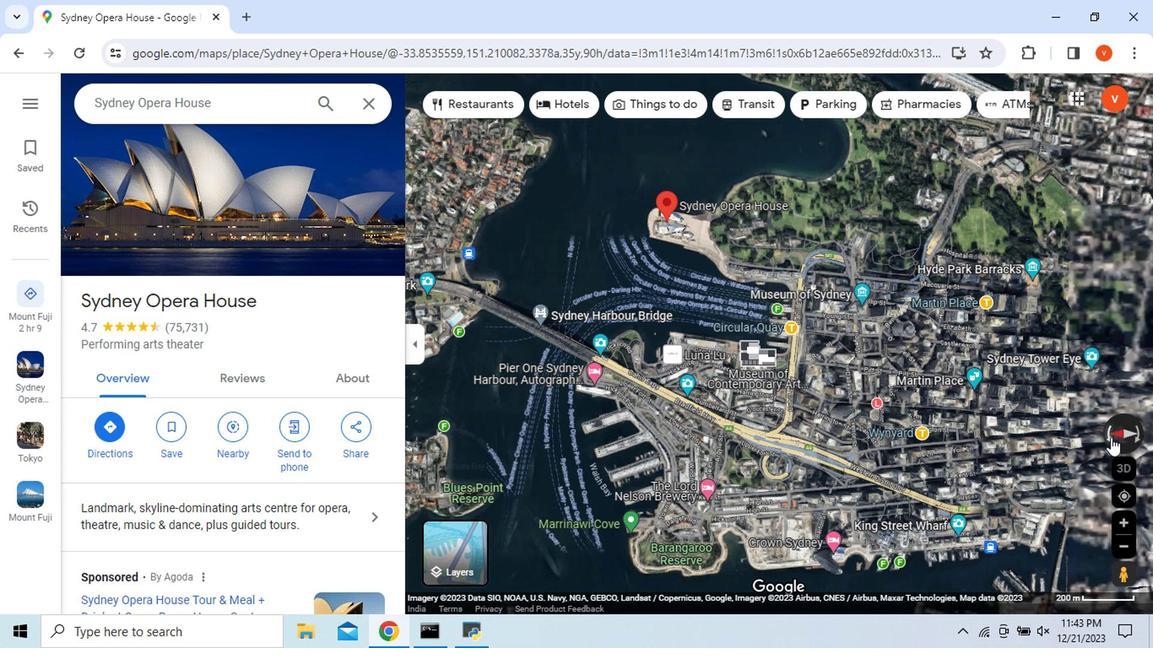 
Action: Mouse moved to (735, 446)
Screenshot: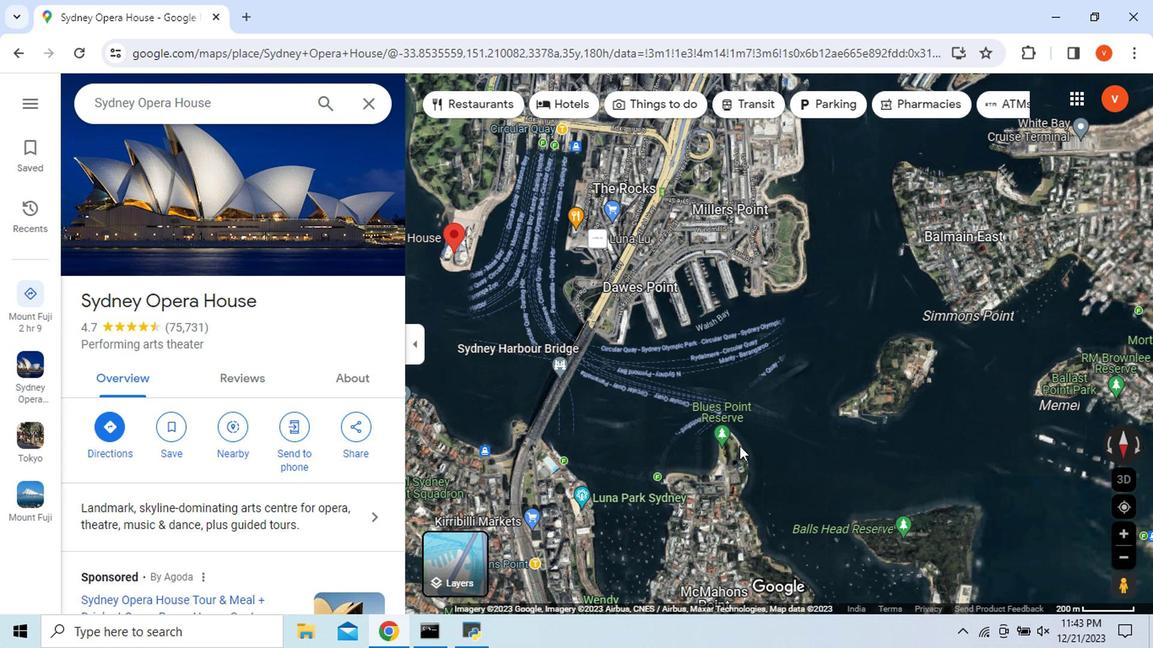 
Action: Mouse scrolled (735, 445) with delta (0, -1)
Screenshot: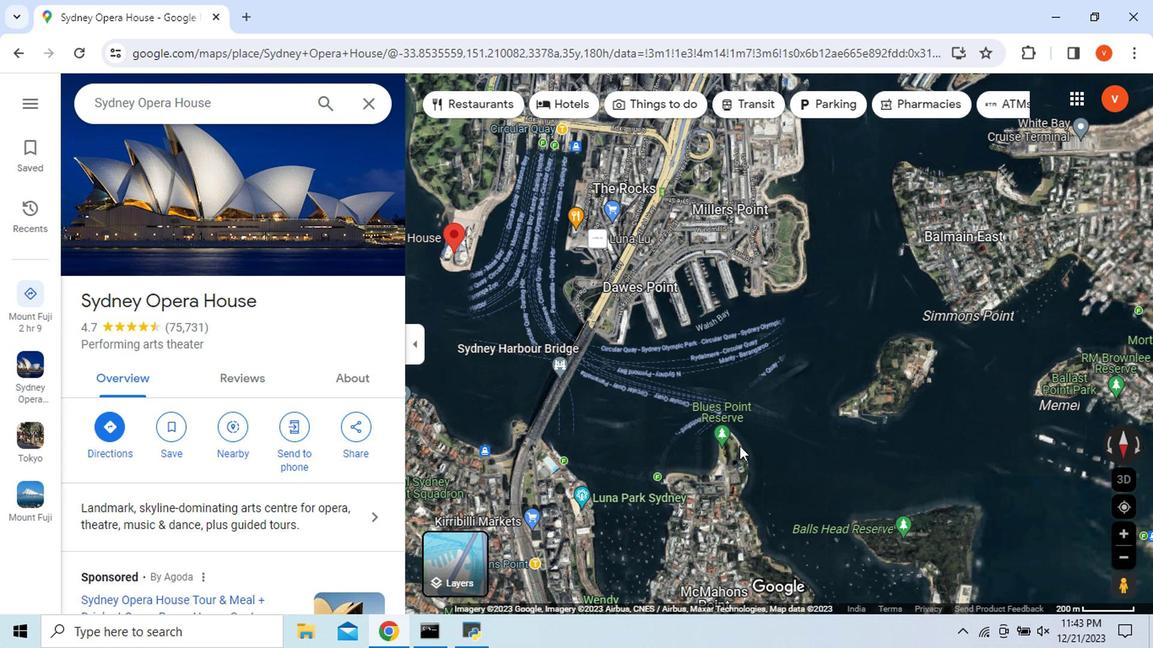 
Action: Mouse scrolled (735, 445) with delta (0, -1)
Screenshot: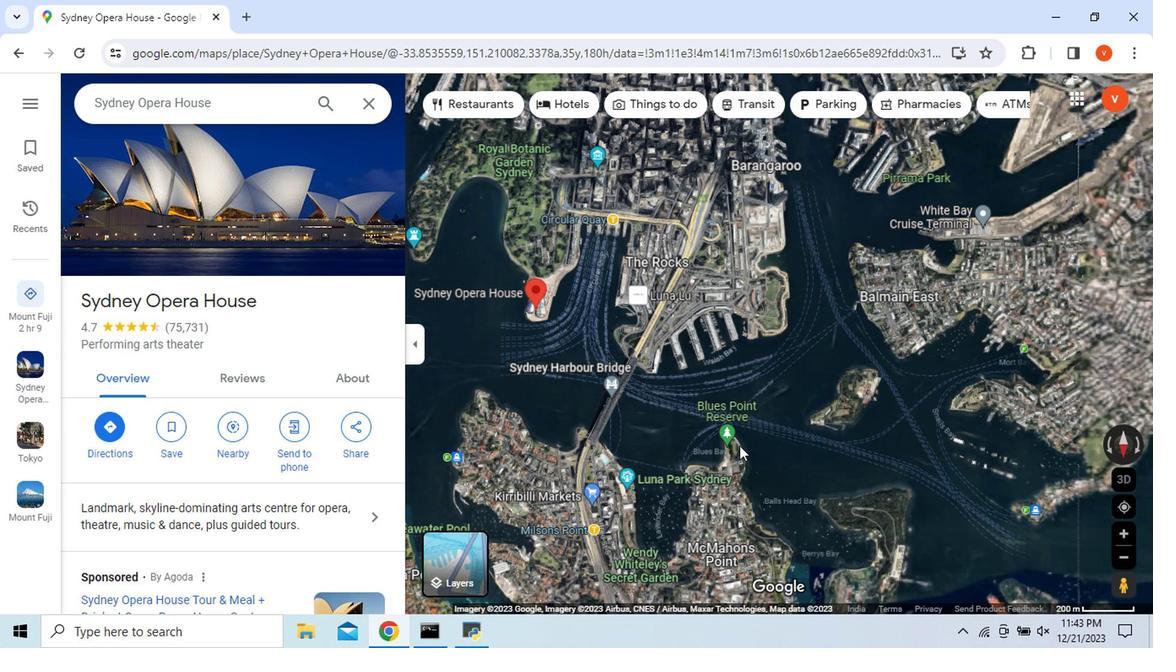 
Action: Mouse scrolled (735, 445) with delta (0, -1)
Screenshot: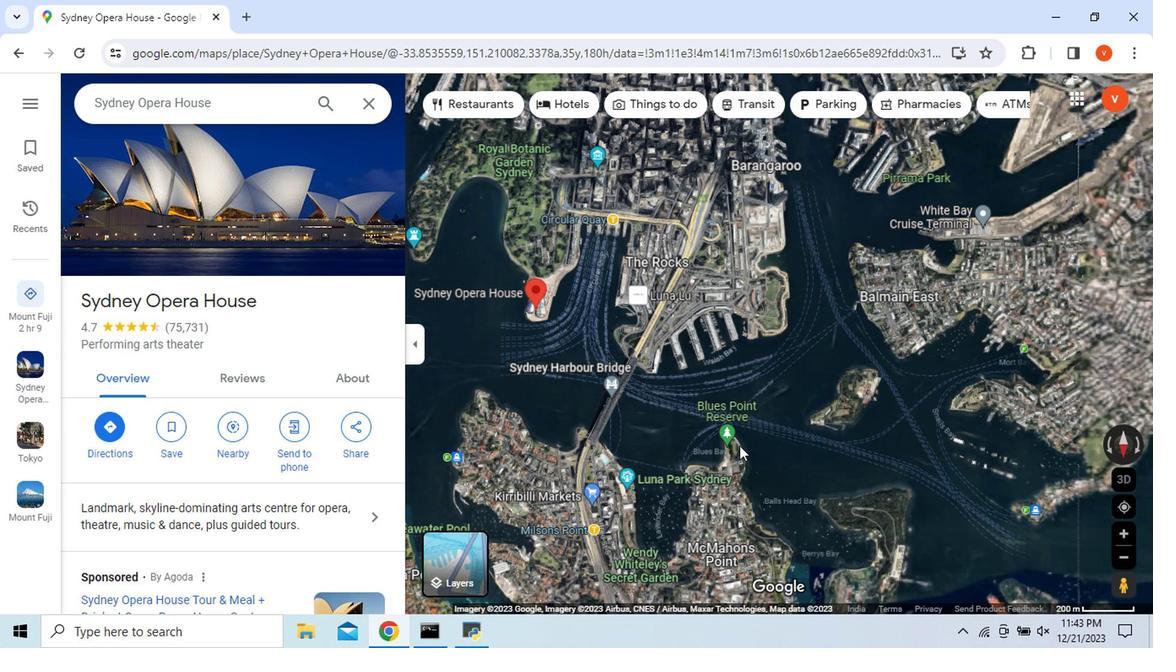 
Action: Mouse moved to (1102, 438)
Screenshot: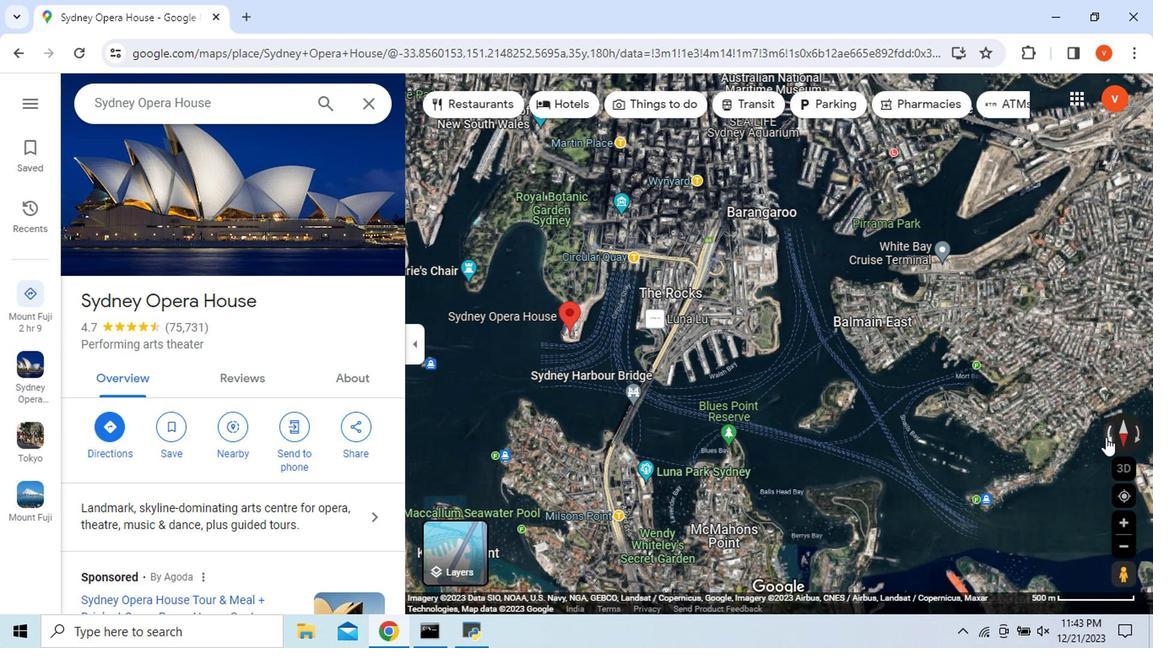 
Action: Mouse pressed left at (1102, 438)
Screenshot: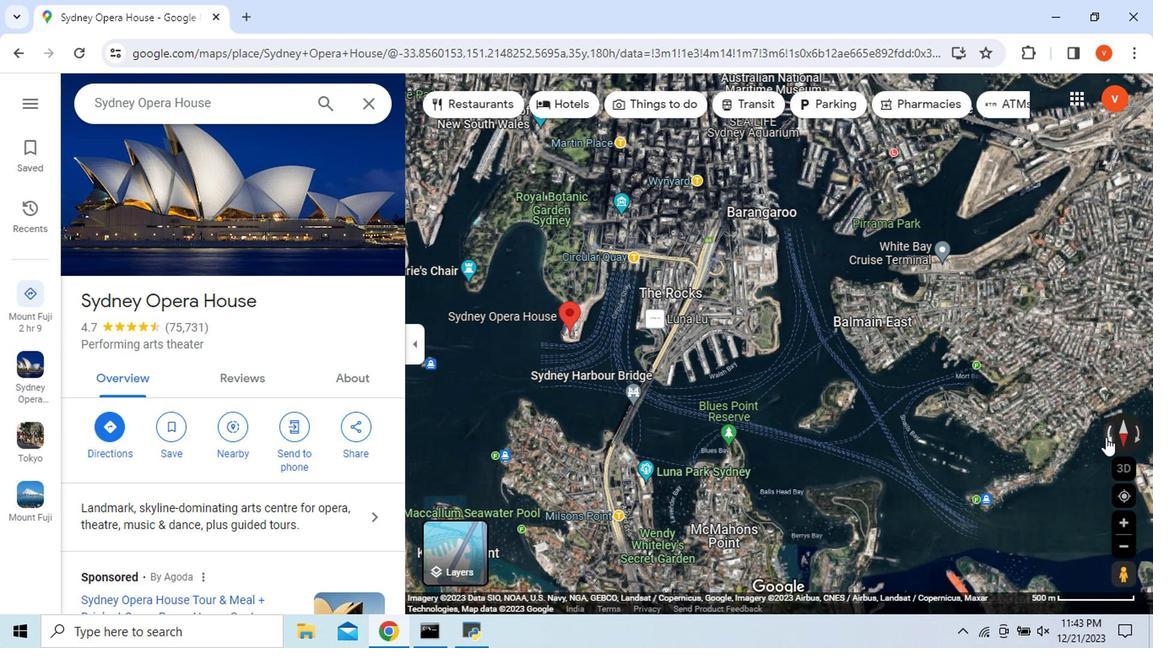 
Action: Mouse pressed left at (1102, 438)
Screenshot: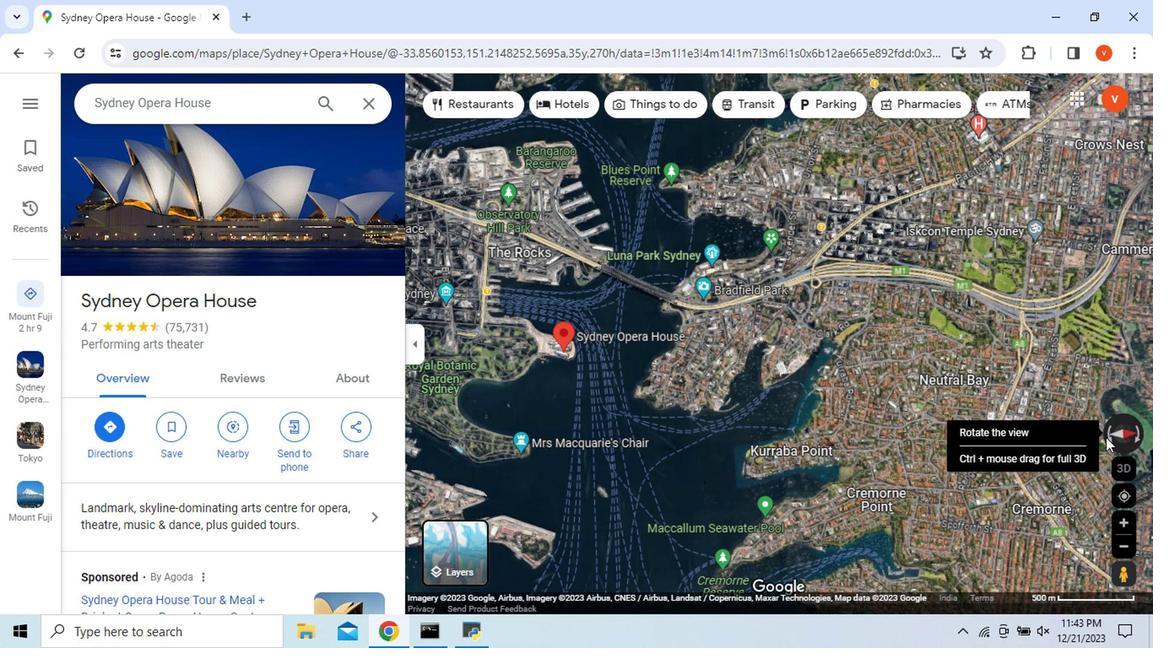 
Action: Mouse pressed left at (1102, 438)
Screenshot: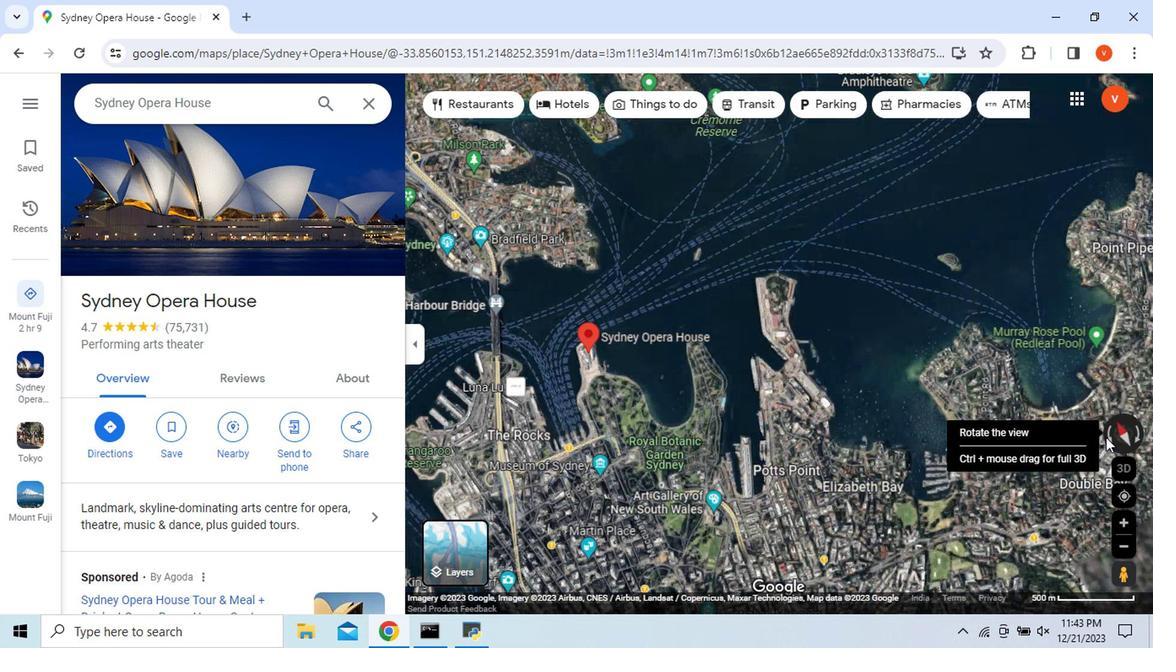 
Action: Mouse moved to (931, 463)
Screenshot: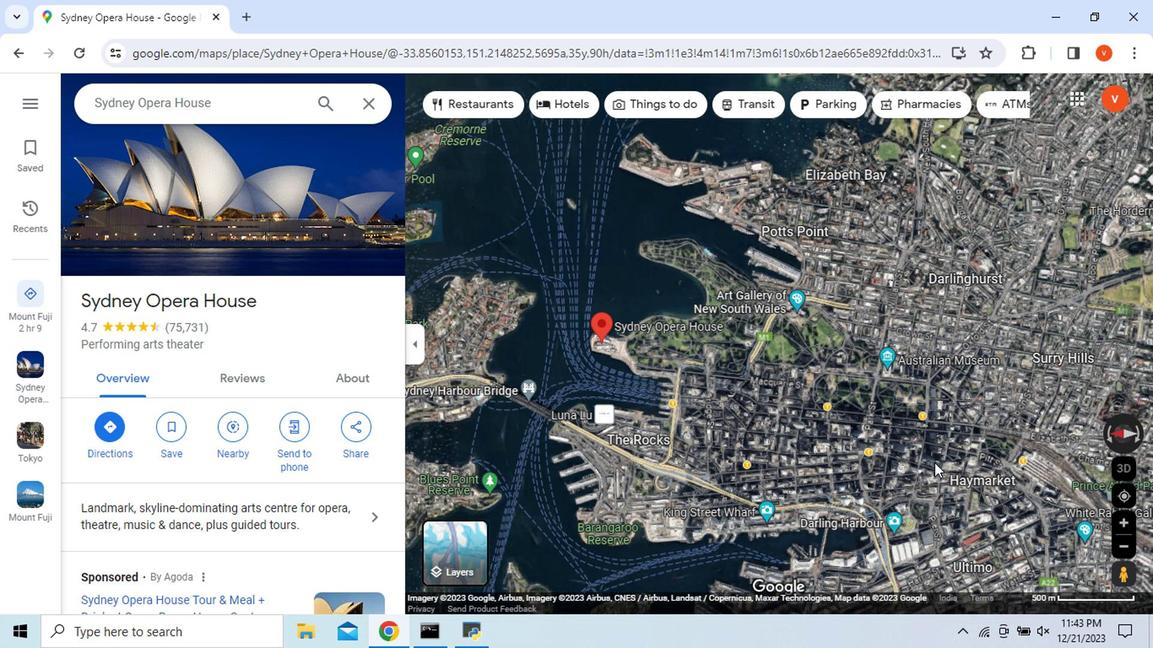 
Action: Mouse scrolled (931, 463) with delta (0, 0)
Screenshot: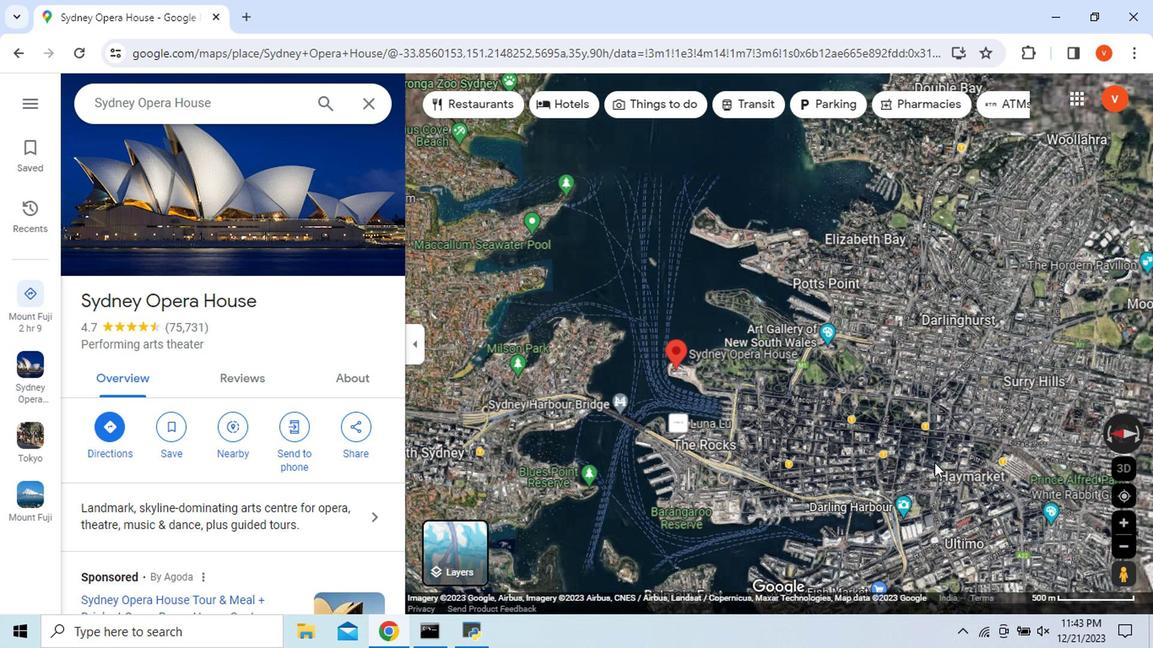 
Action: Mouse scrolled (931, 463) with delta (0, 0)
Screenshot: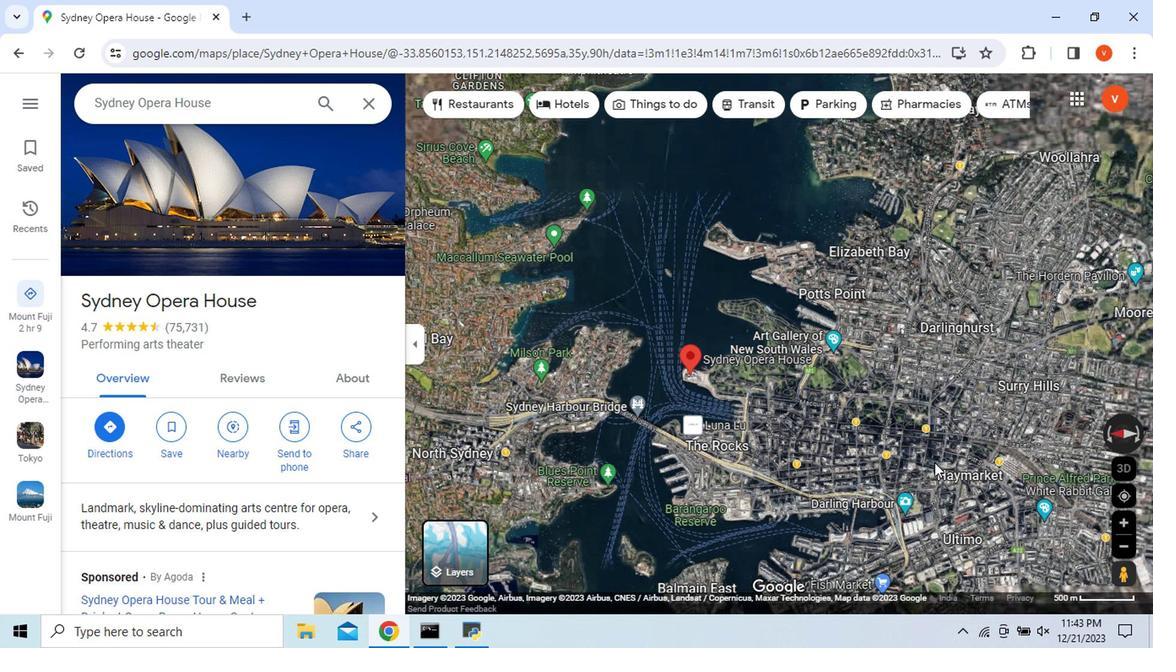 
Action: Mouse scrolled (931, 463) with delta (0, 0)
Screenshot: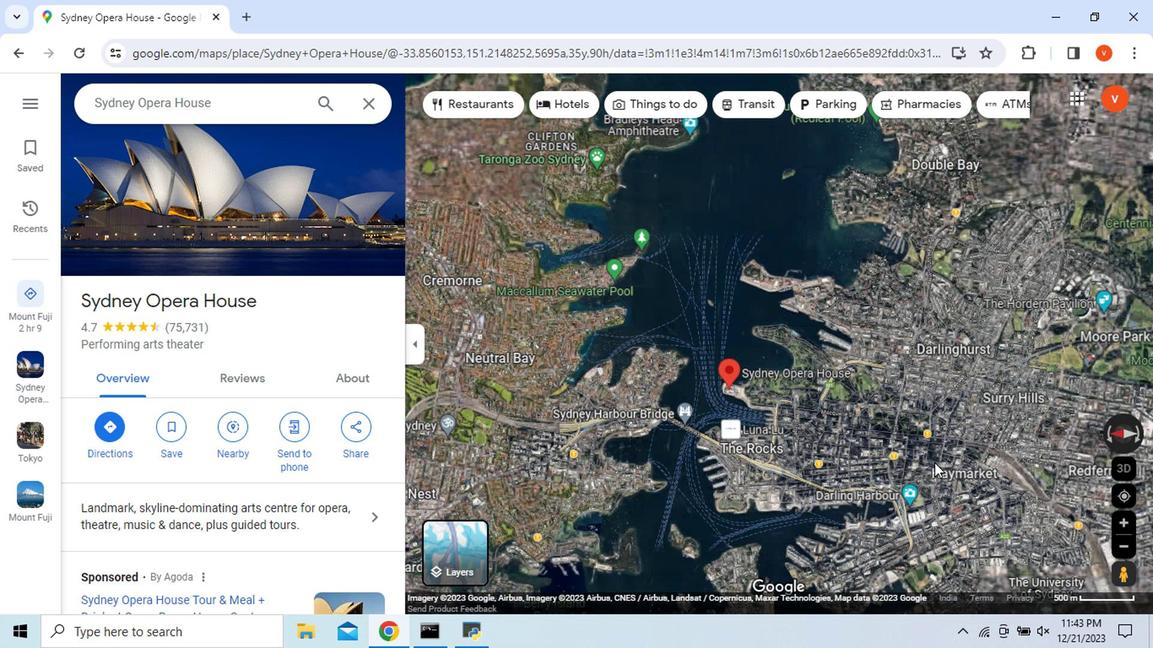 
Action: Mouse moved to (697, 497)
Screenshot: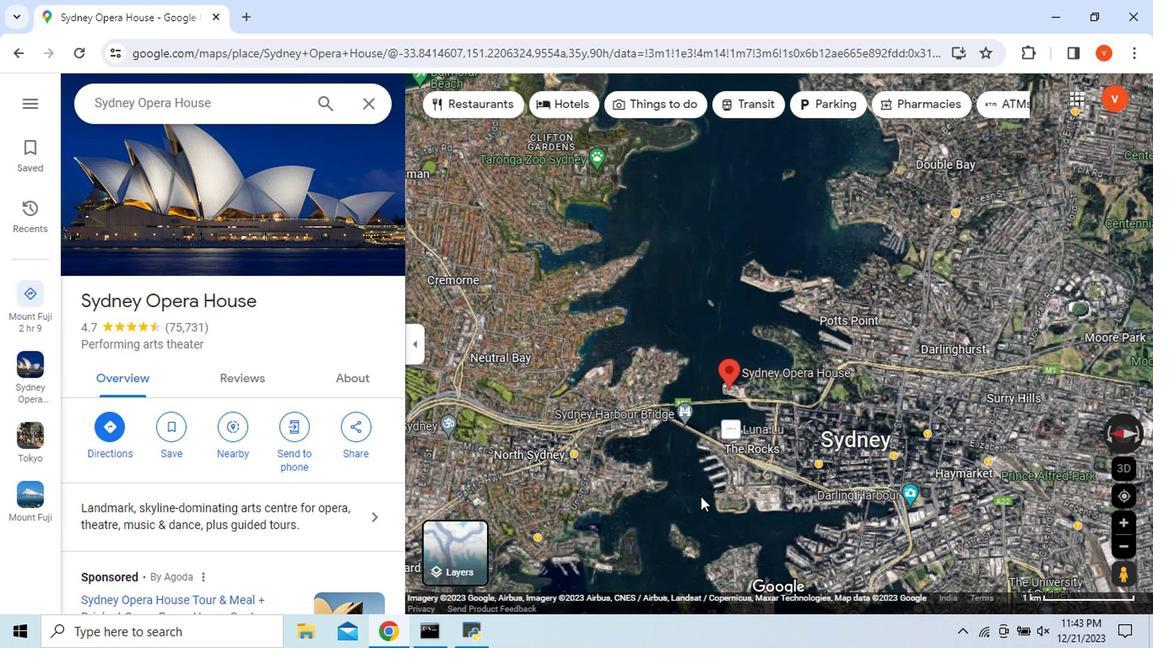 
